 Task: Move the task Develop a content management system (CMS) for a website to the section To-Do in the project AgileBazaar and sort the tasks in the project by Assignee in Ascending order
Action: Mouse moved to (500, 244)
Screenshot: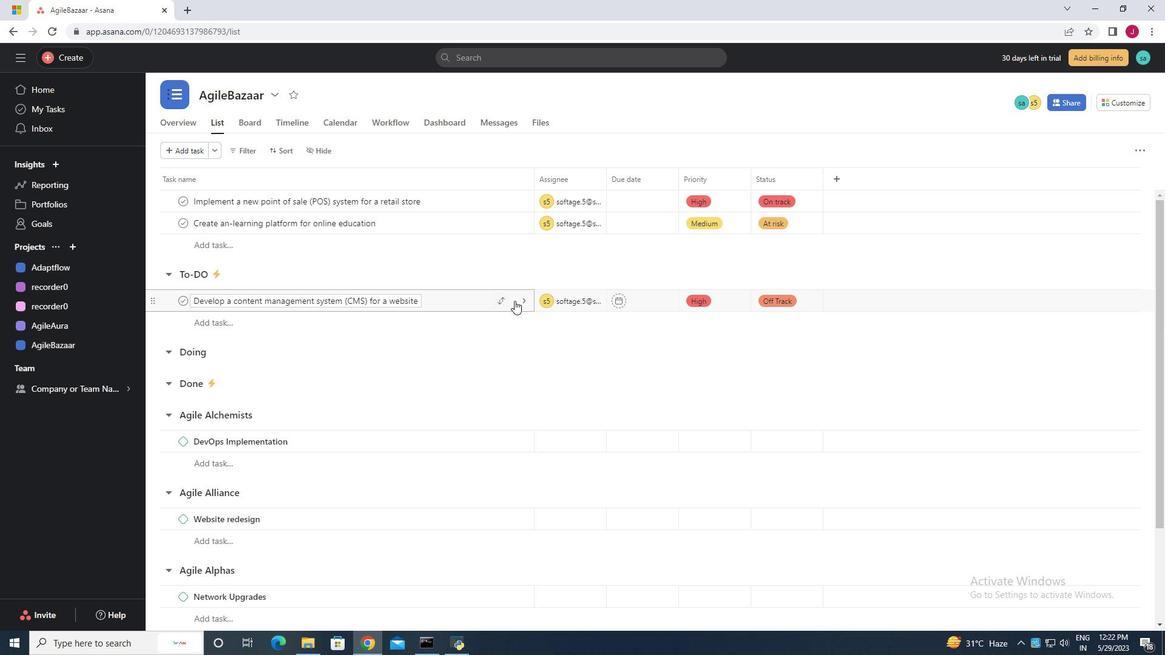 
Action: Mouse pressed left at (500, 244)
Screenshot: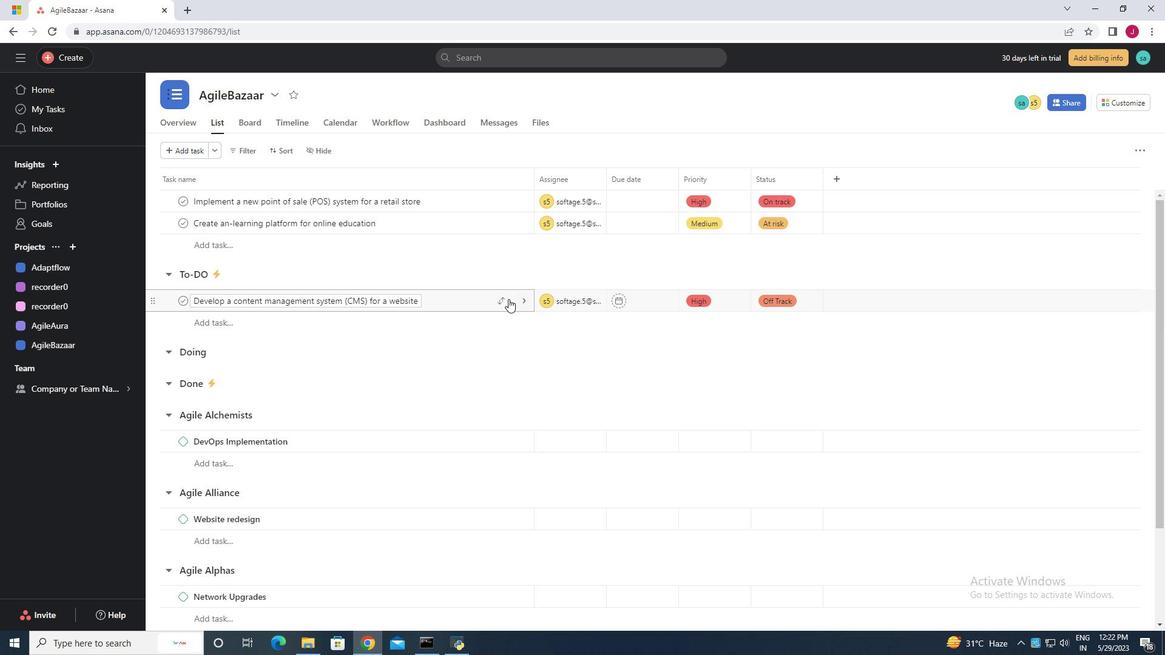 
Action: Mouse moved to (439, 309)
Screenshot: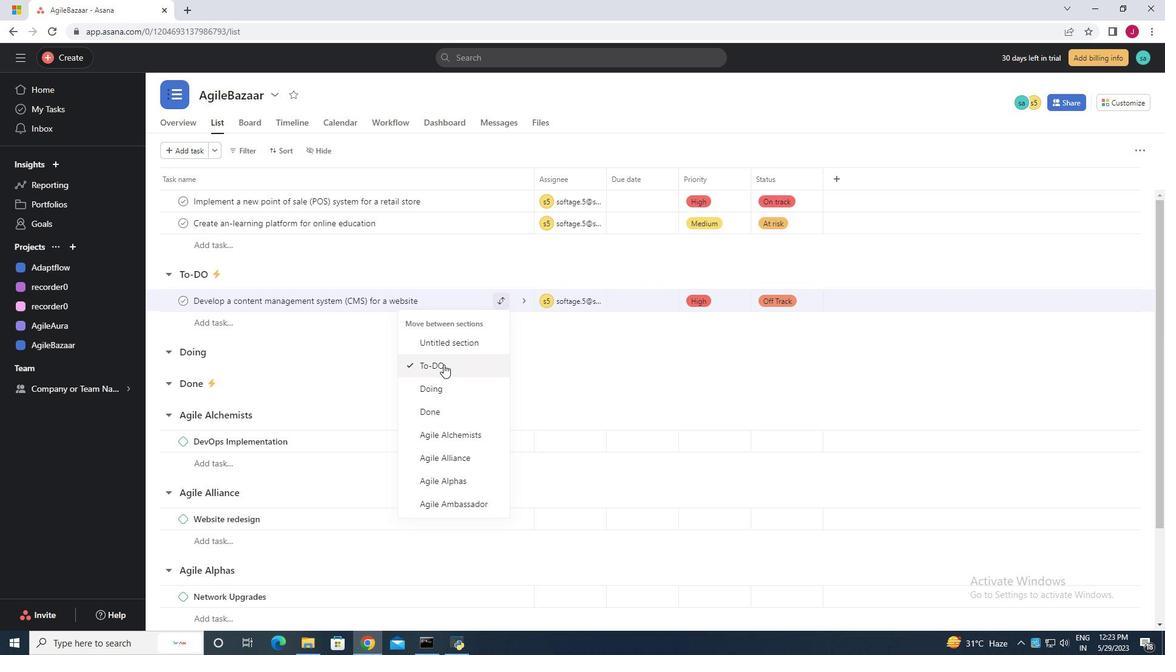 
Action: Mouse pressed left at (439, 309)
Screenshot: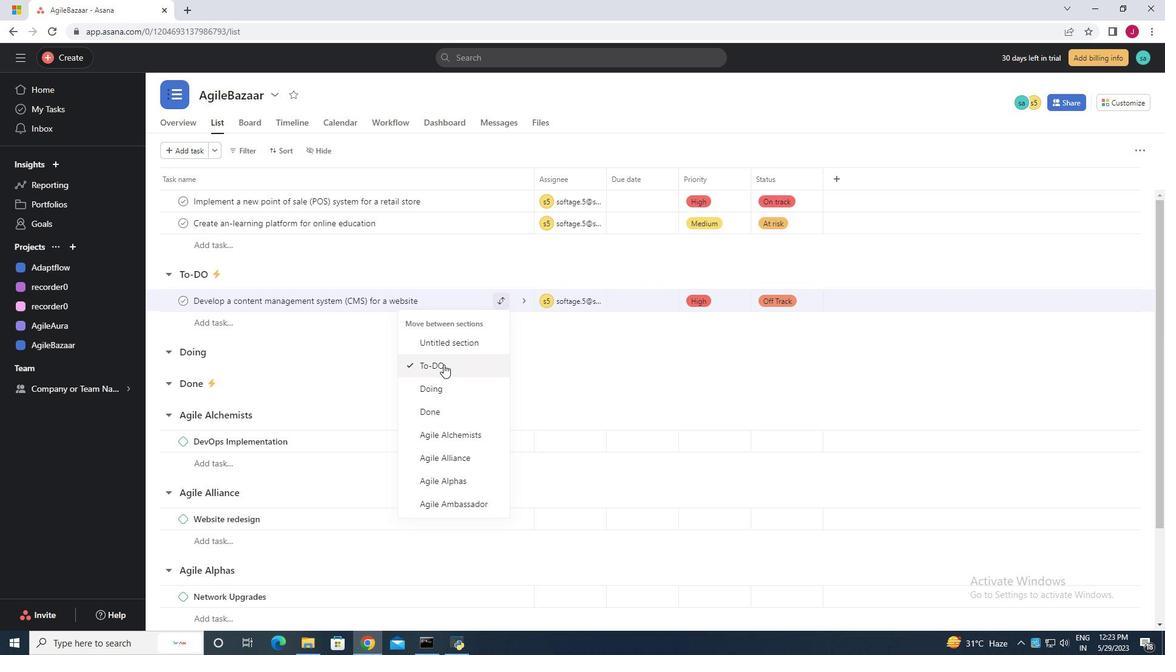 
Action: Mouse moved to (290, 148)
Screenshot: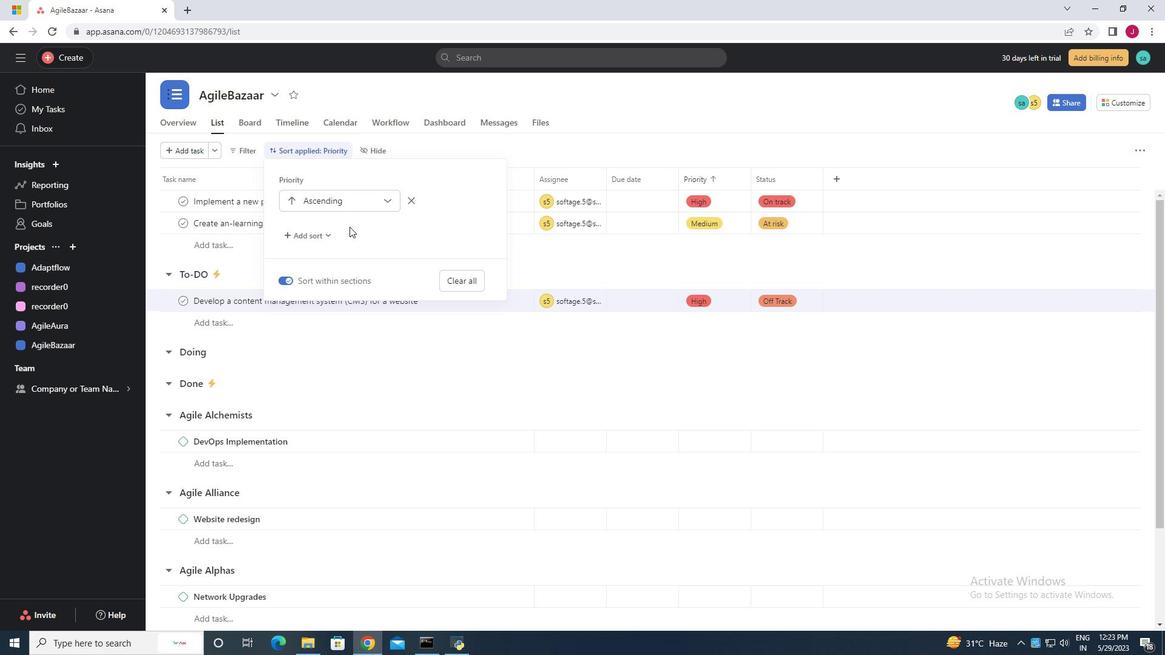 
Action: Mouse pressed left at (290, 148)
Screenshot: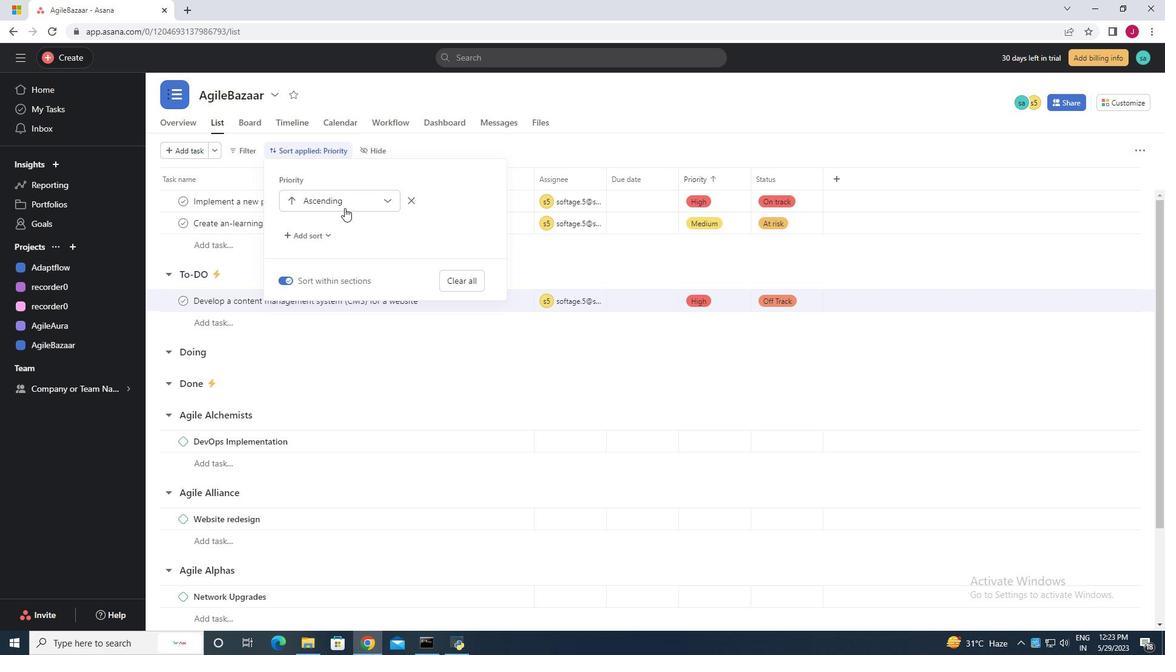 
Action: Mouse moved to (321, 178)
Screenshot: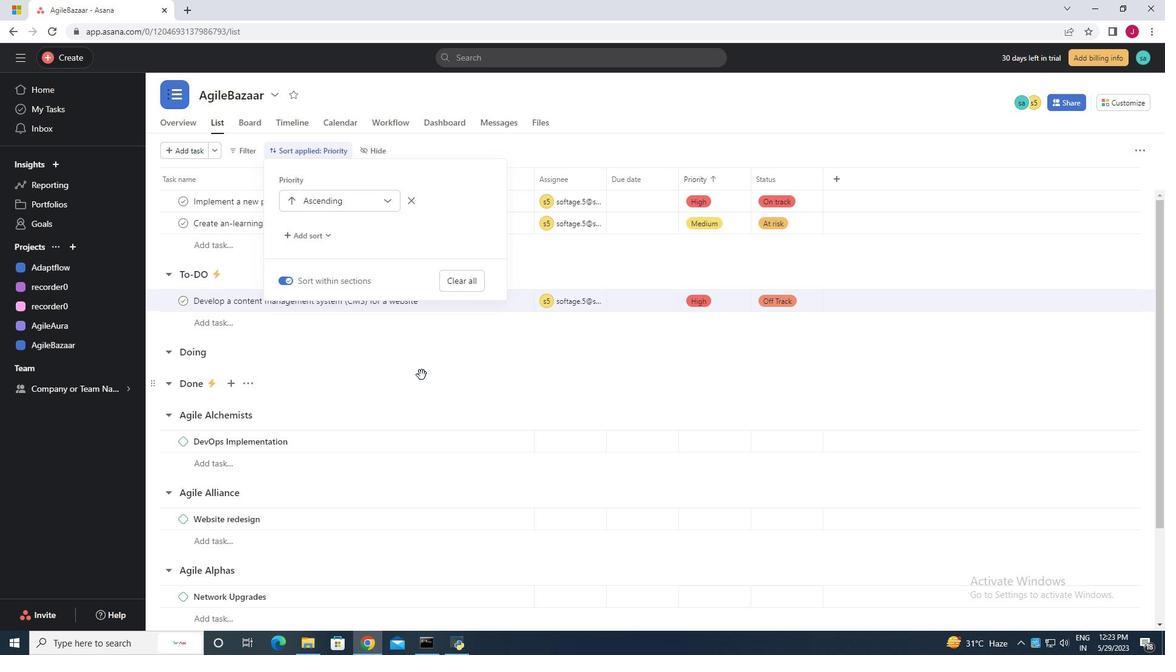 
Action: Mouse pressed left at (321, 178)
Screenshot: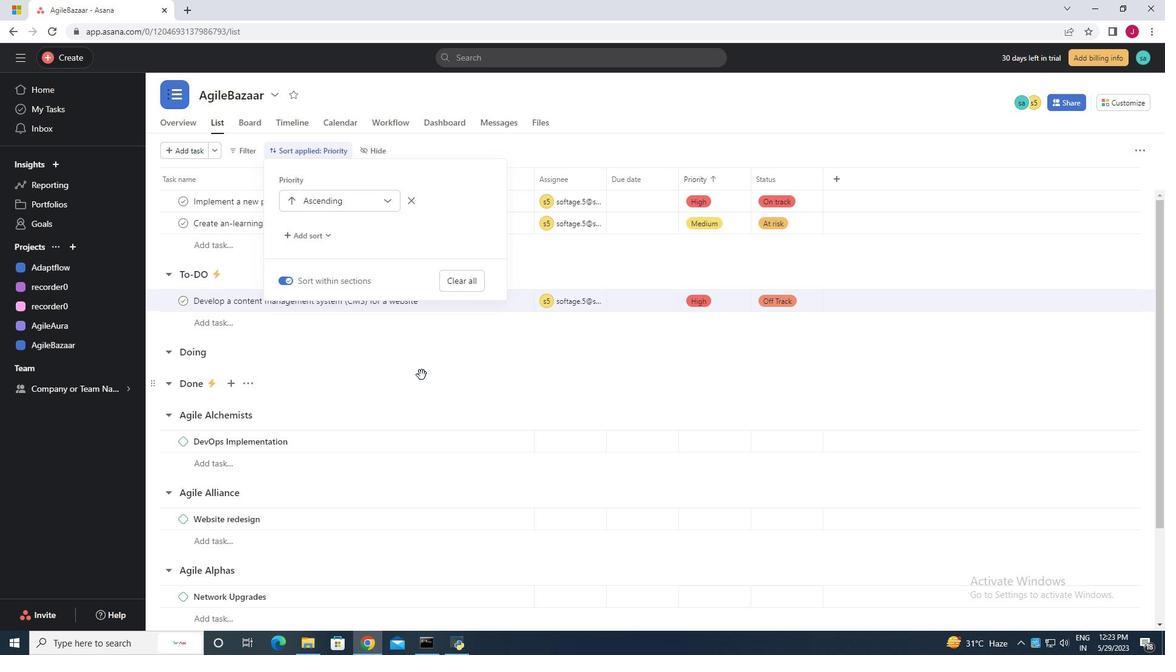 
Action: Mouse pressed left at (321, 178)
Screenshot: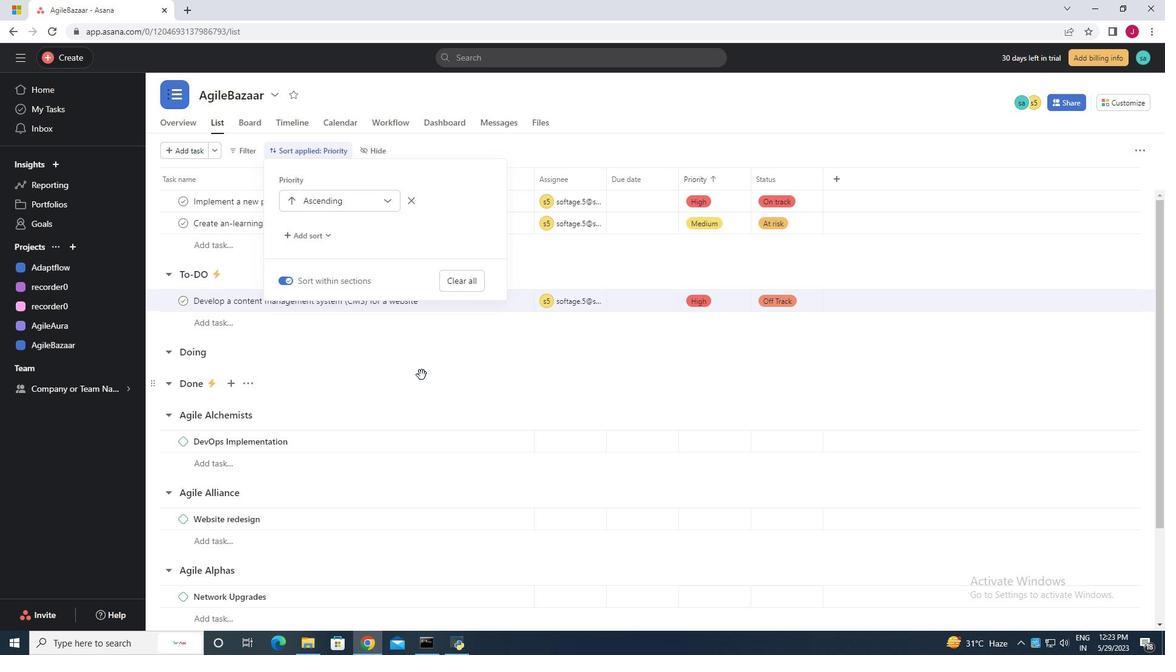 
Action: Mouse moved to (322, 290)
Screenshot: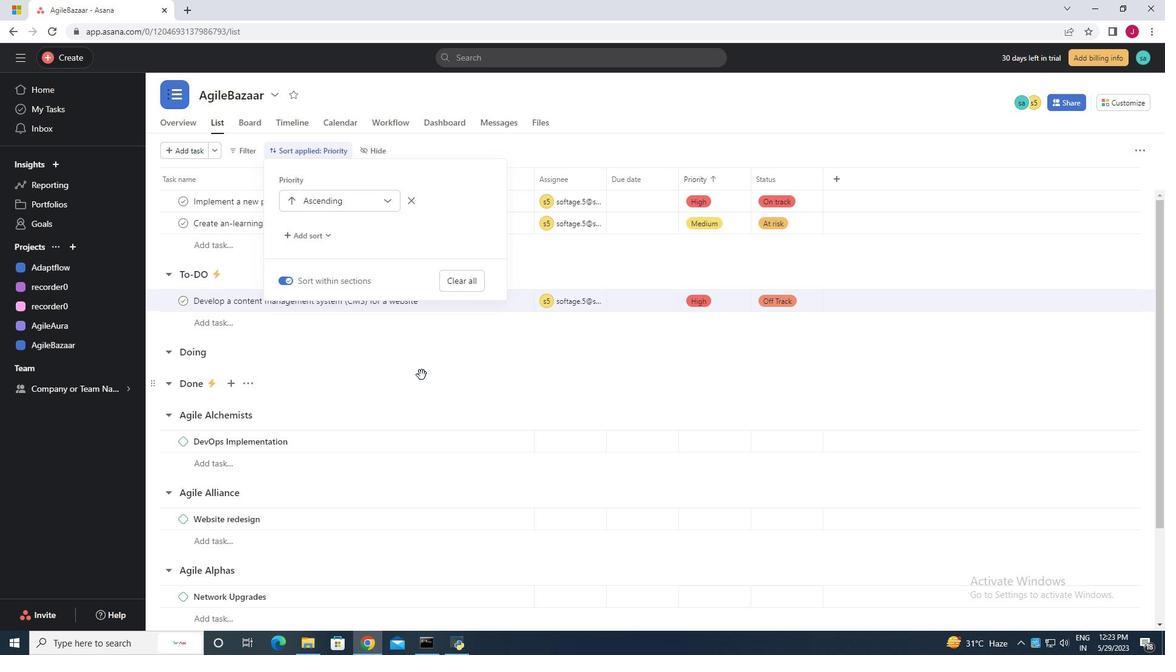 
Action: Mouse scrolled (322, 291) with delta (0, 0)
Screenshot: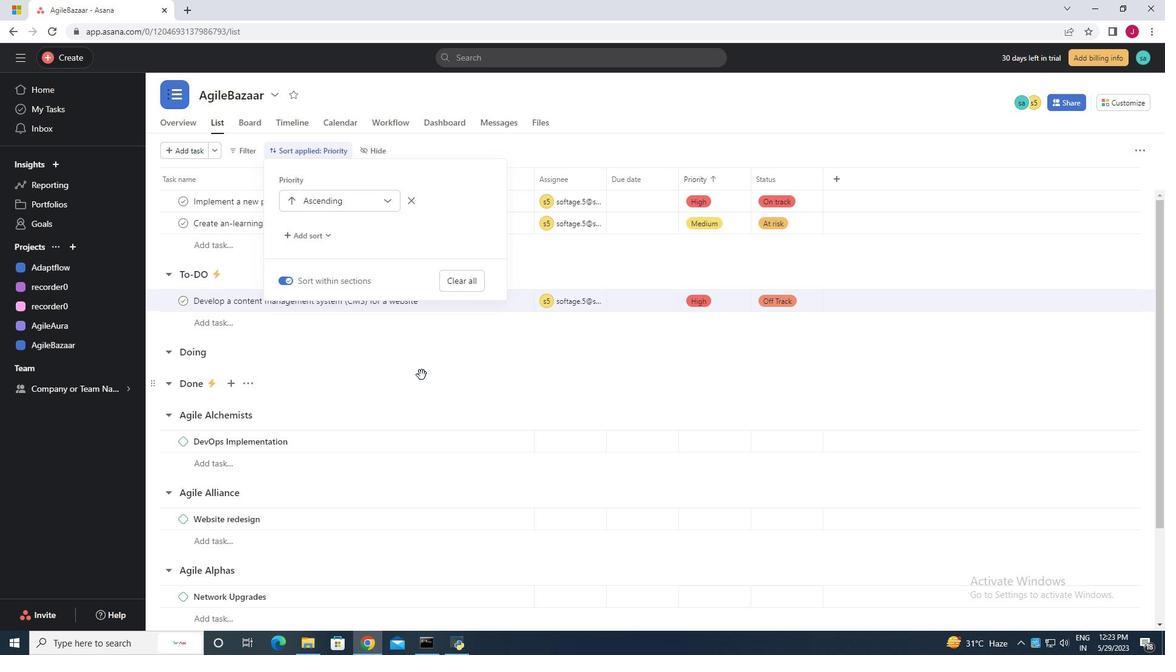 
Action: Mouse scrolled (322, 291) with delta (0, 0)
Screenshot: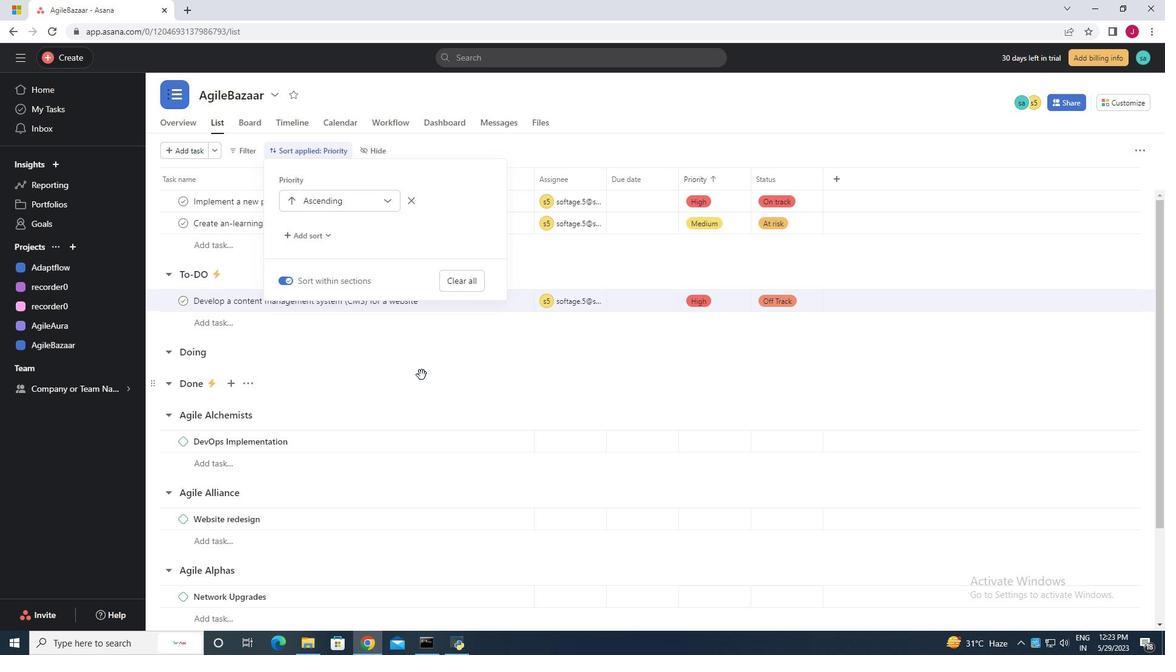 
Action: Mouse scrolled (322, 291) with delta (0, 0)
Screenshot: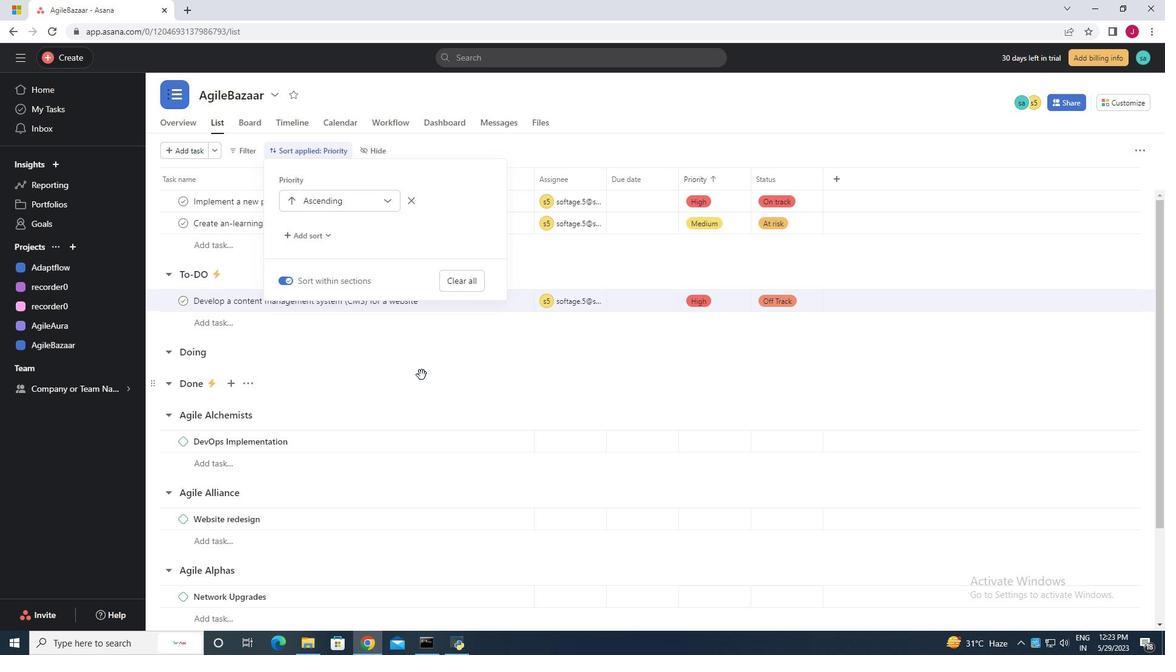 
Action: Mouse moved to (314, 332)
Screenshot: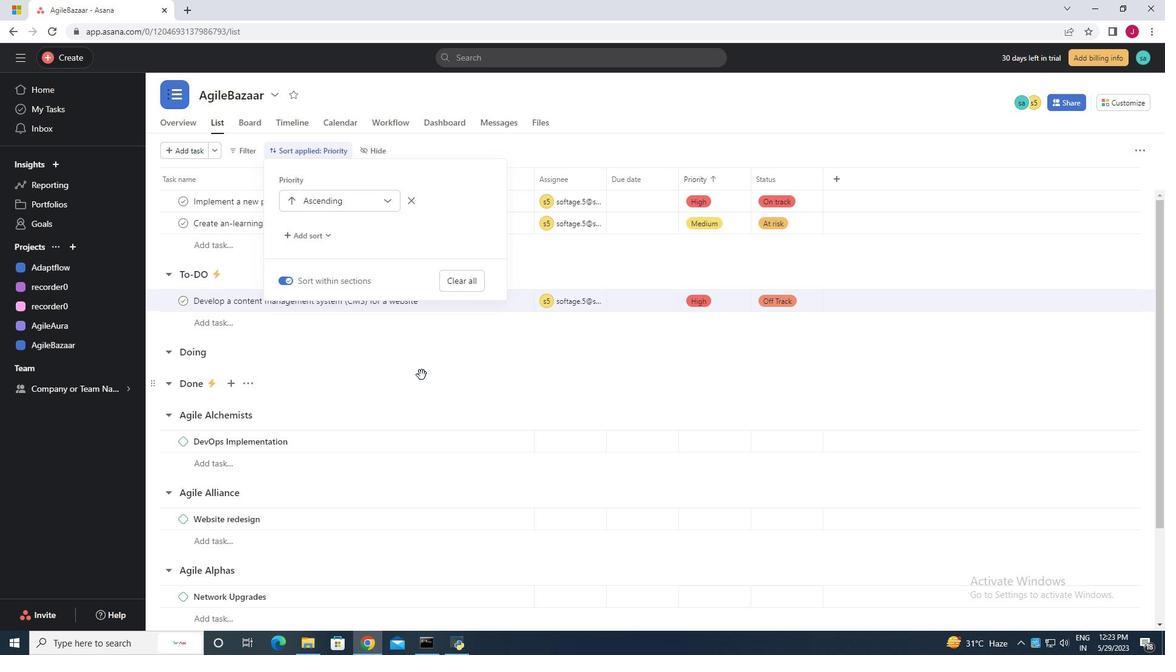 
Action: Mouse scrolled (314, 331) with delta (0, 0)
Screenshot: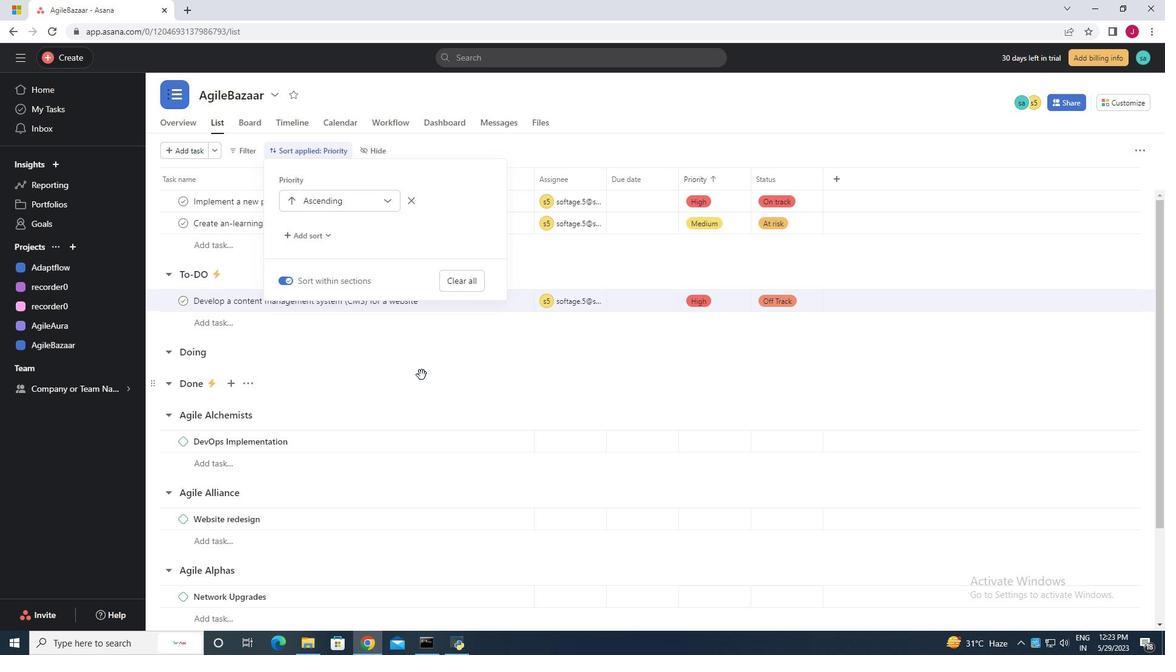 
Action: Mouse scrolled (314, 331) with delta (0, 0)
Screenshot: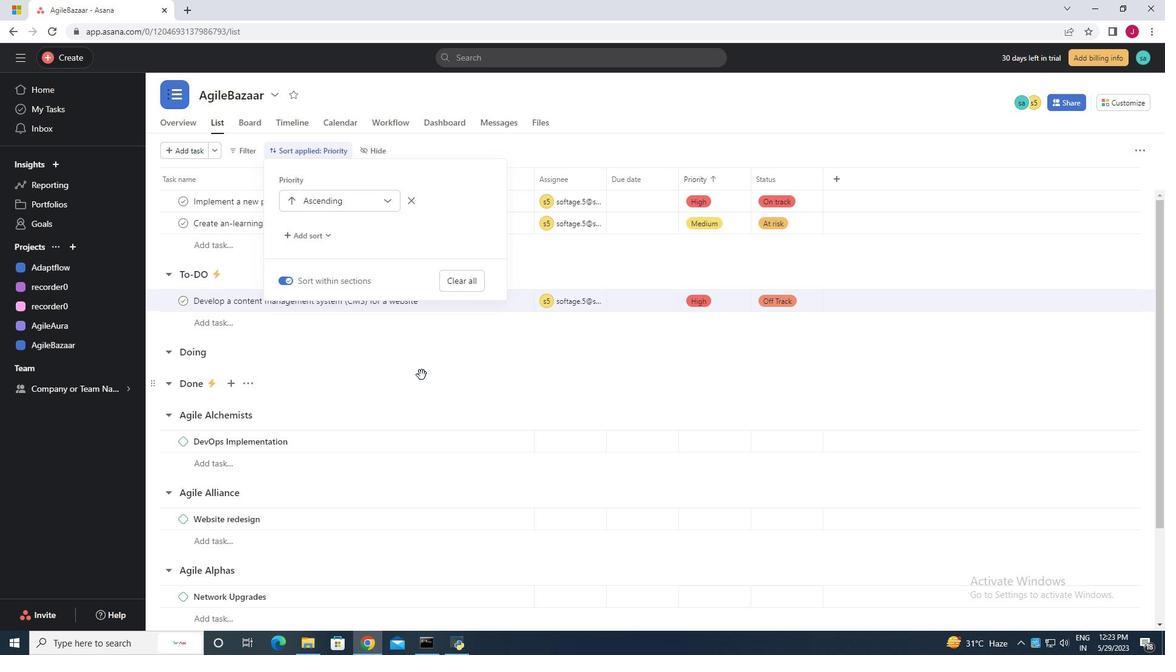 
Action: Mouse scrolled (314, 331) with delta (0, 0)
Screenshot: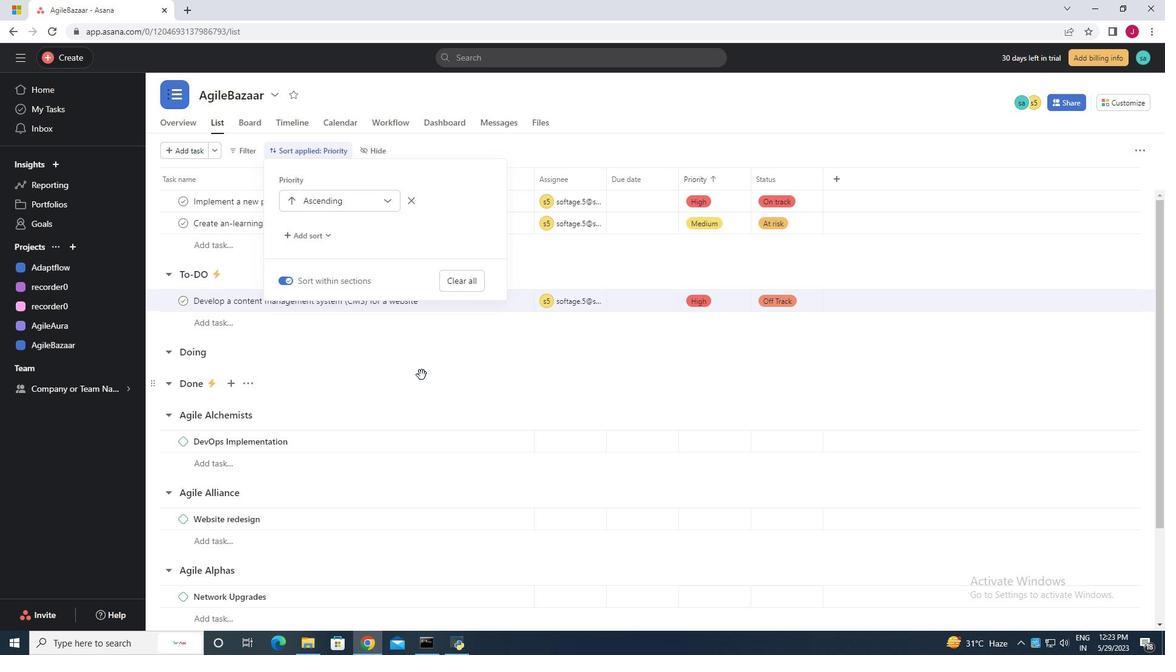 
Action: Mouse scrolled (314, 331) with delta (0, 0)
Screenshot: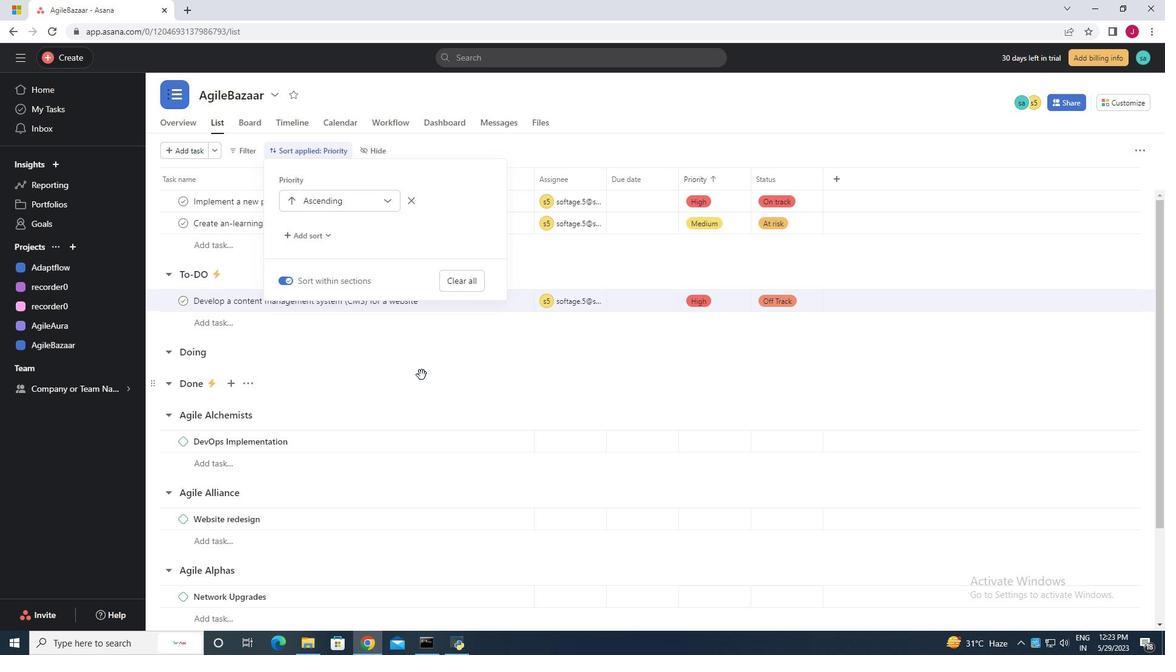 
Action: Mouse moved to (315, 332)
Screenshot: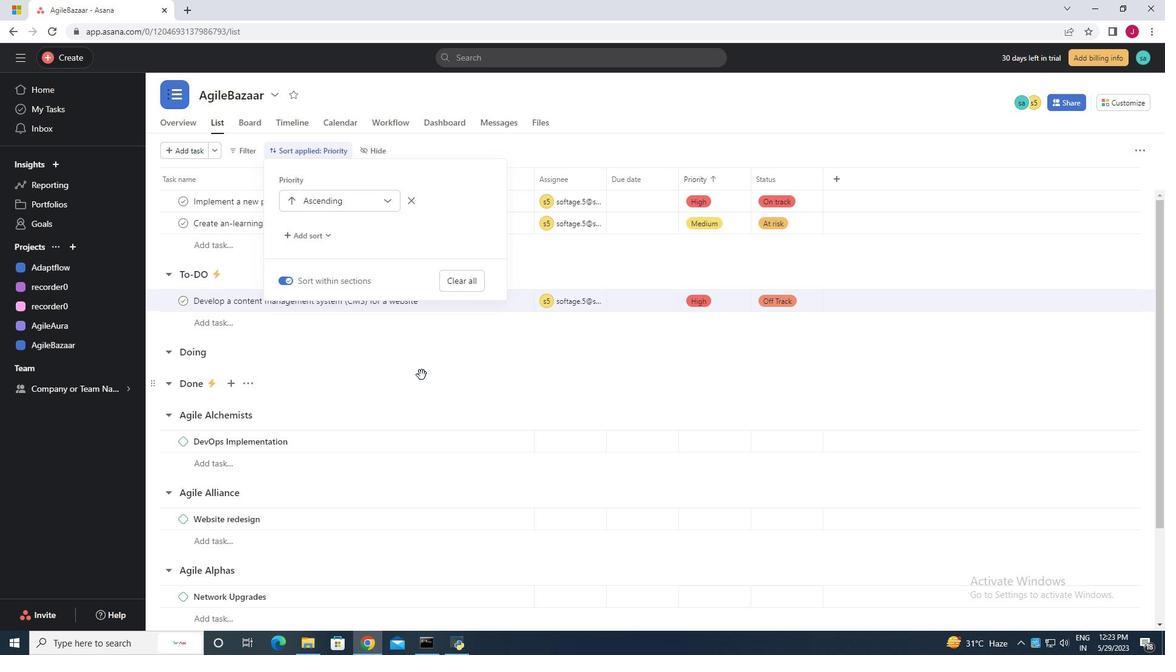
Action: Mouse scrolled (315, 332) with delta (0, 0)
Screenshot: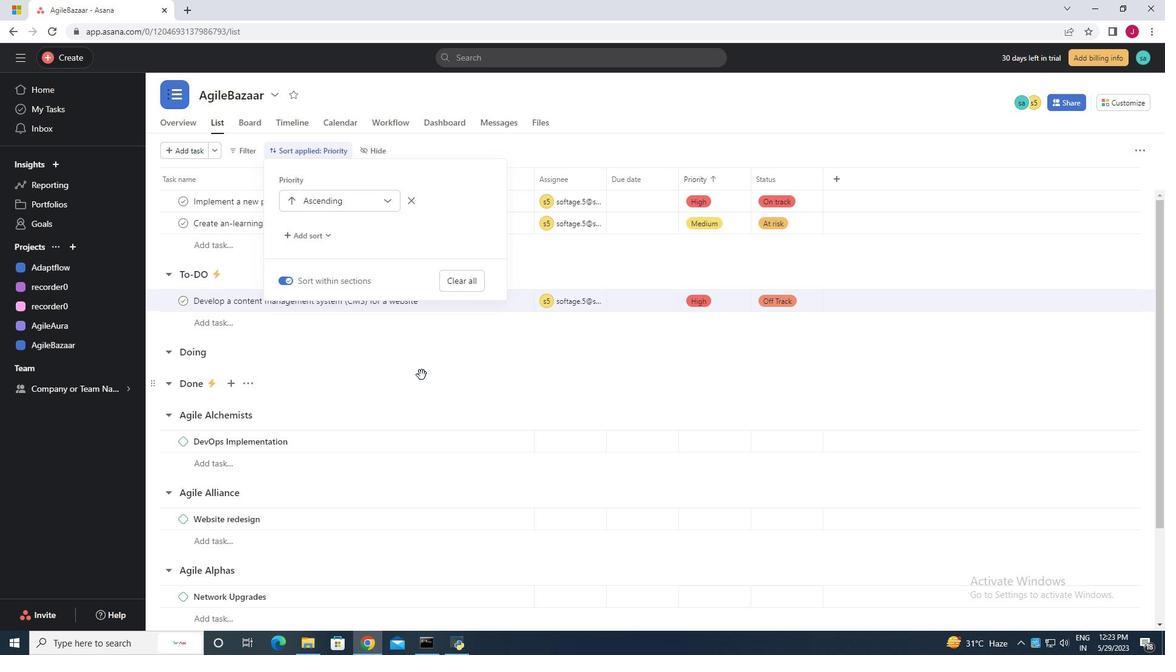 
Action: Mouse moved to (315, 332)
Screenshot: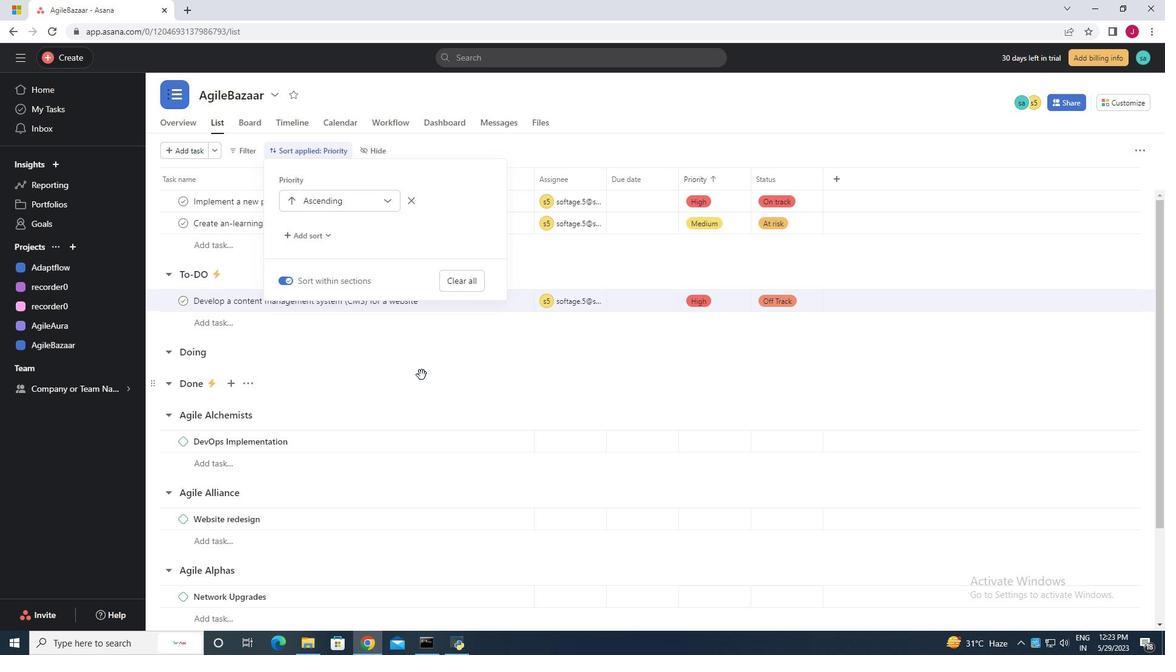 
Action: Mouse scrolled (315, 332) with delta (0, 0)
Screenshot: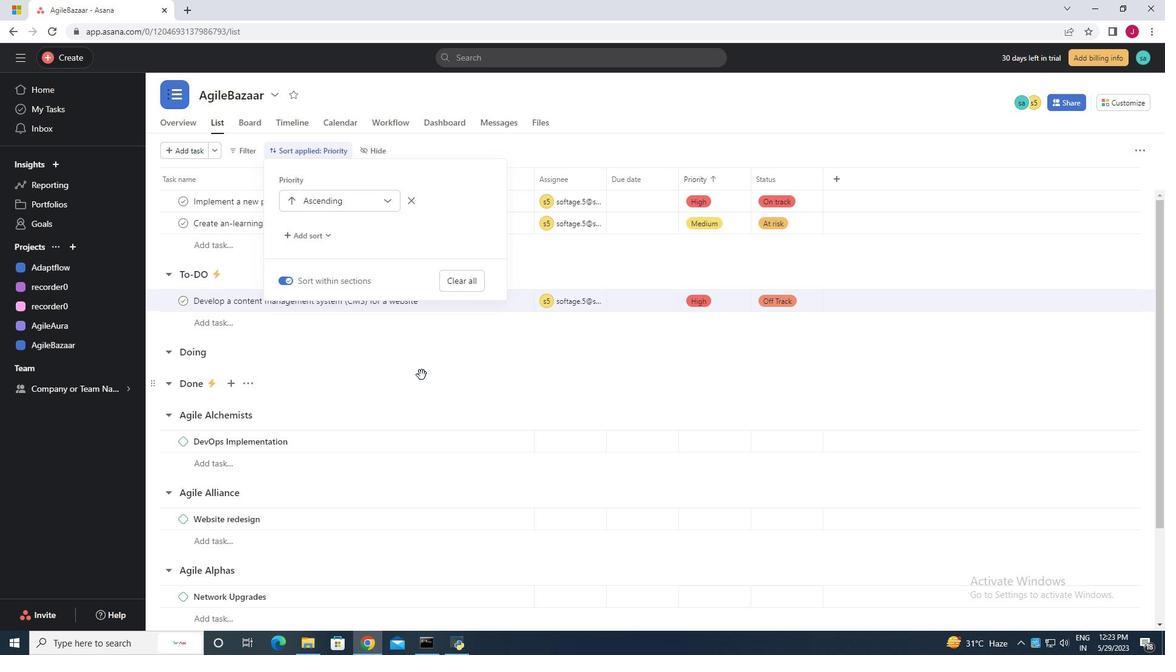 
Action: Mouse scrolled (315, 332) with delta (0, 0)
Screenshot: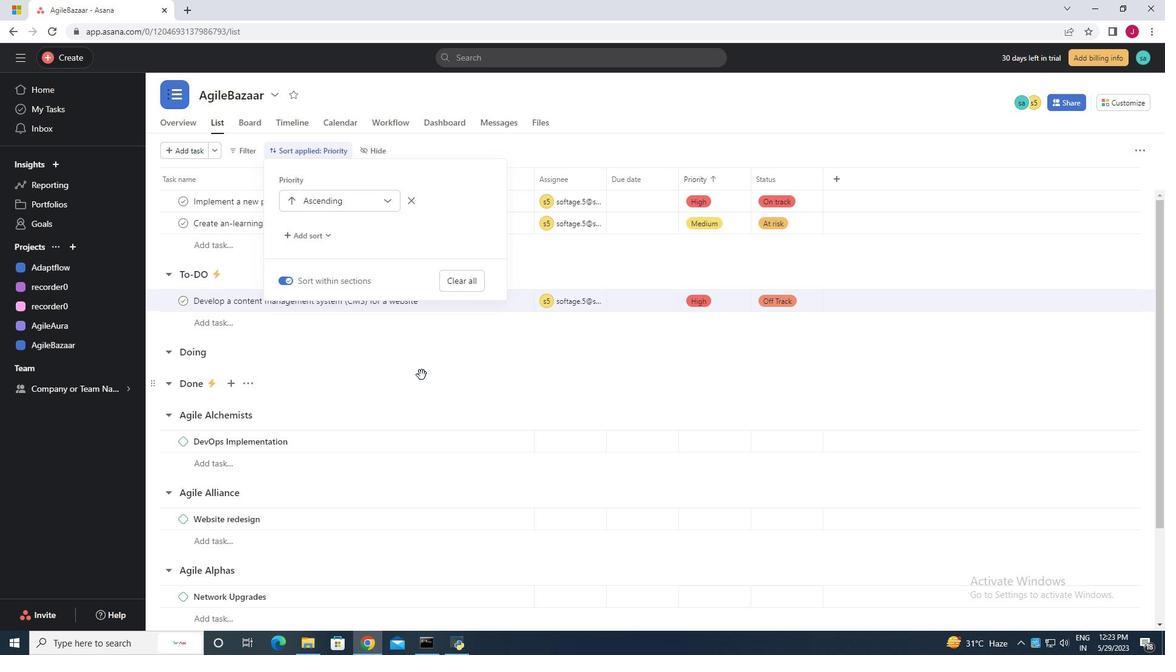 
Action: Mouse scrolled (315, 332) with delta (0, 0)
Screenshot: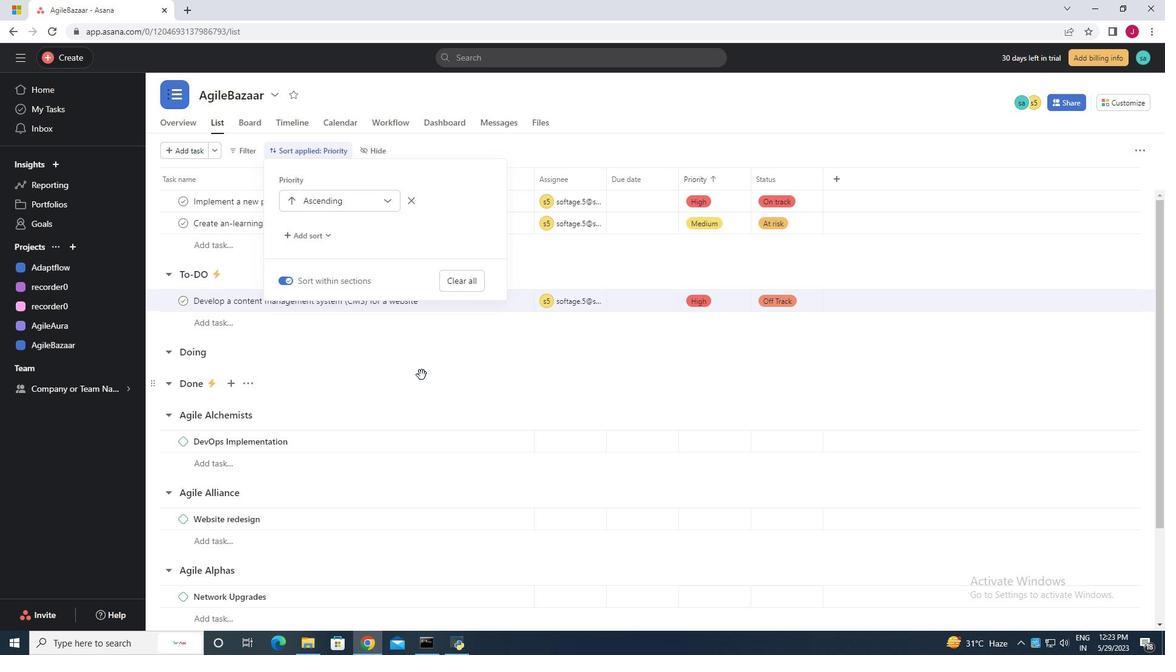 
Action: Mouse moved to (307, 380)
Screenshot: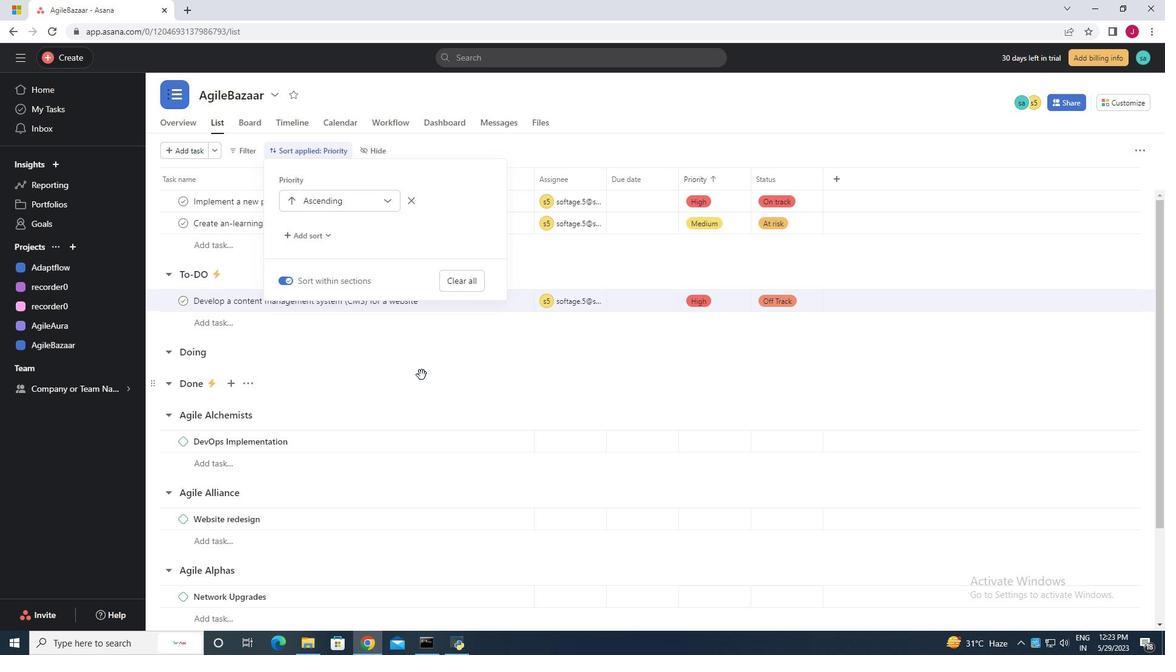 
Action: Mouse scrolled (307, 381) with delta (0, 0)
Screenshot: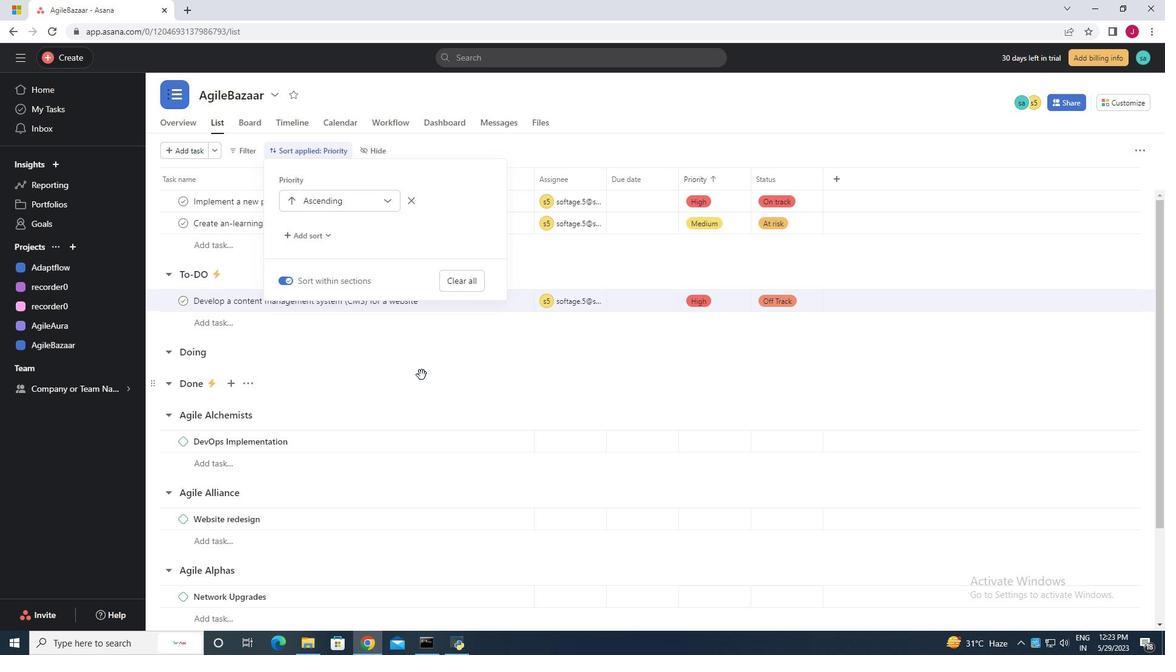 
Action: Mouse moved to (307, 380)
Screenshot: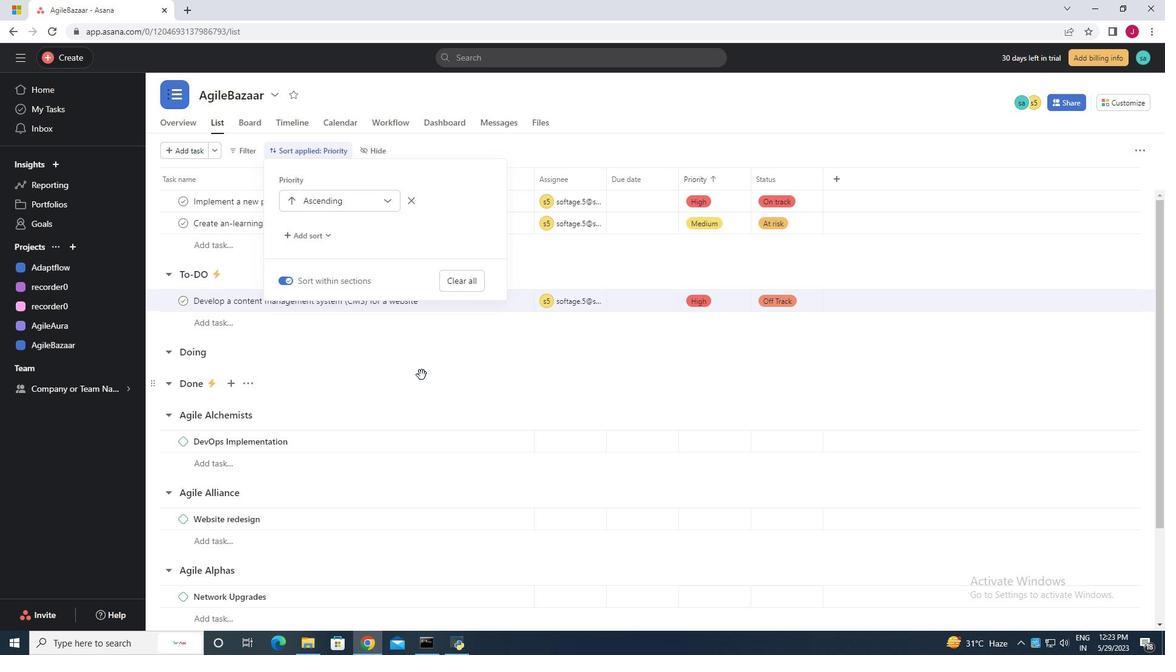 
Action: Mouse scrolled (307, 381) with delta (0, 0)
Screenshot: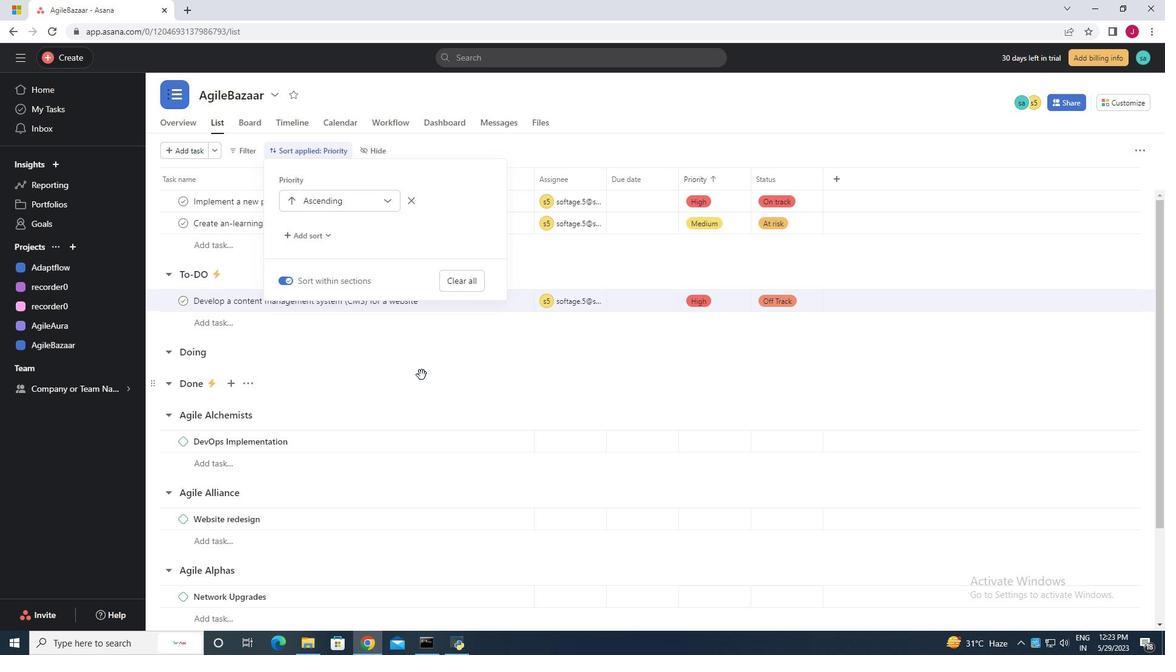 
Action: Mouse moved to (306, 380)
Screenshot: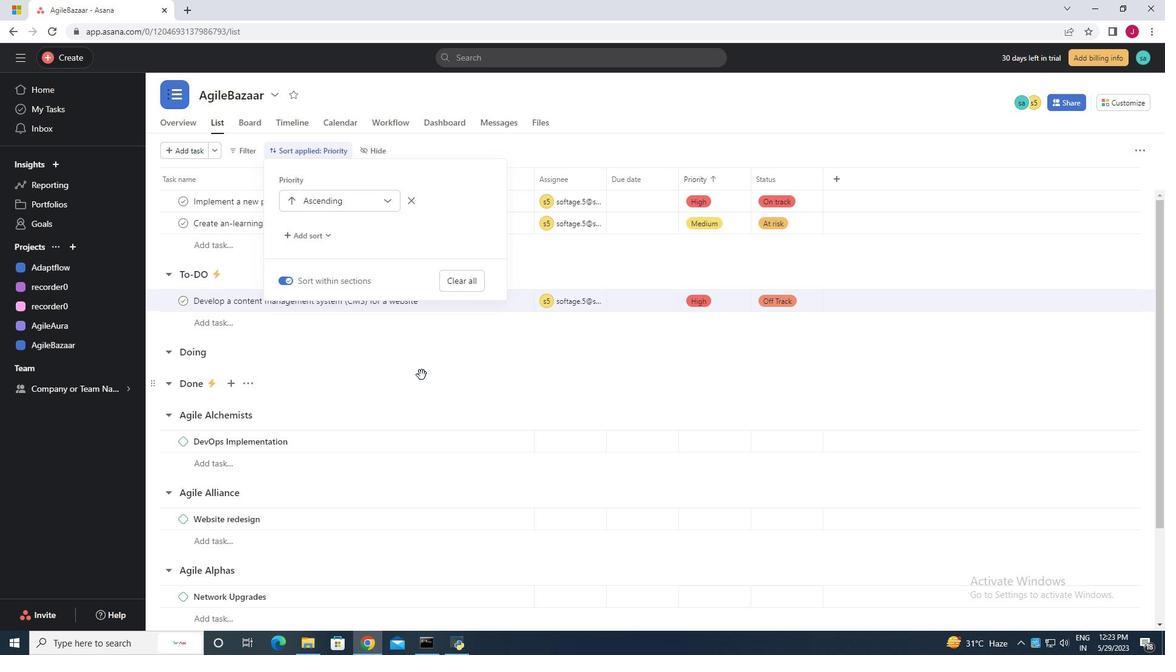 
Action: Mouse scrolled (306, 381) with delta (0, 0)
Screenshot: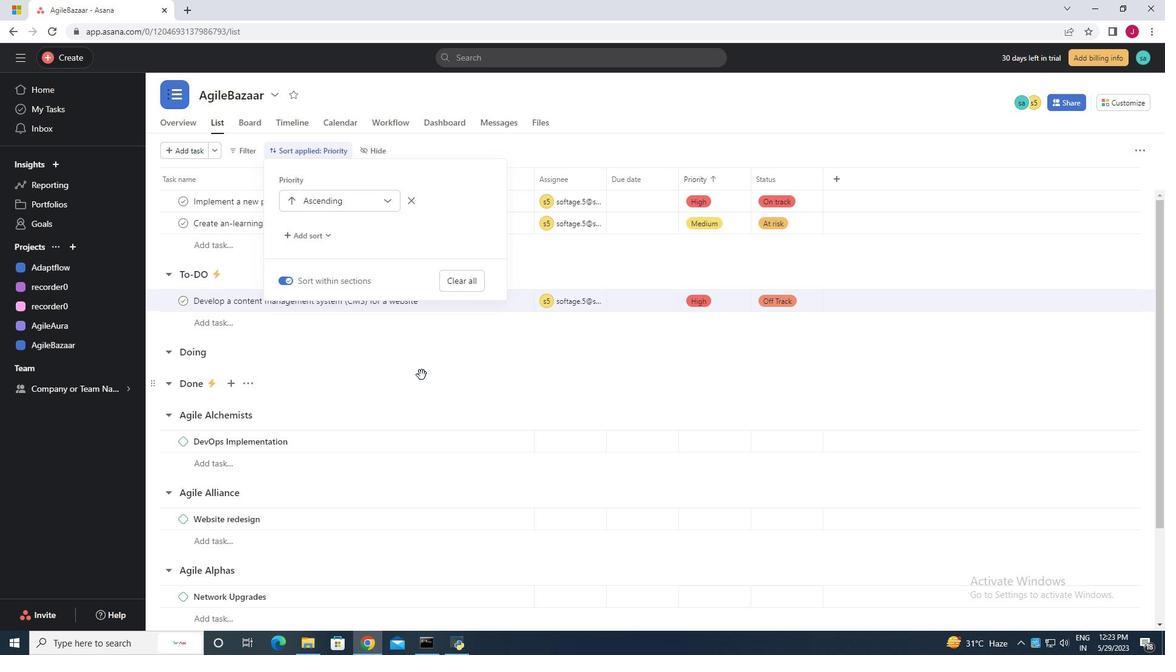 
Action: Mouse moved to (305, 379)
Screenshot: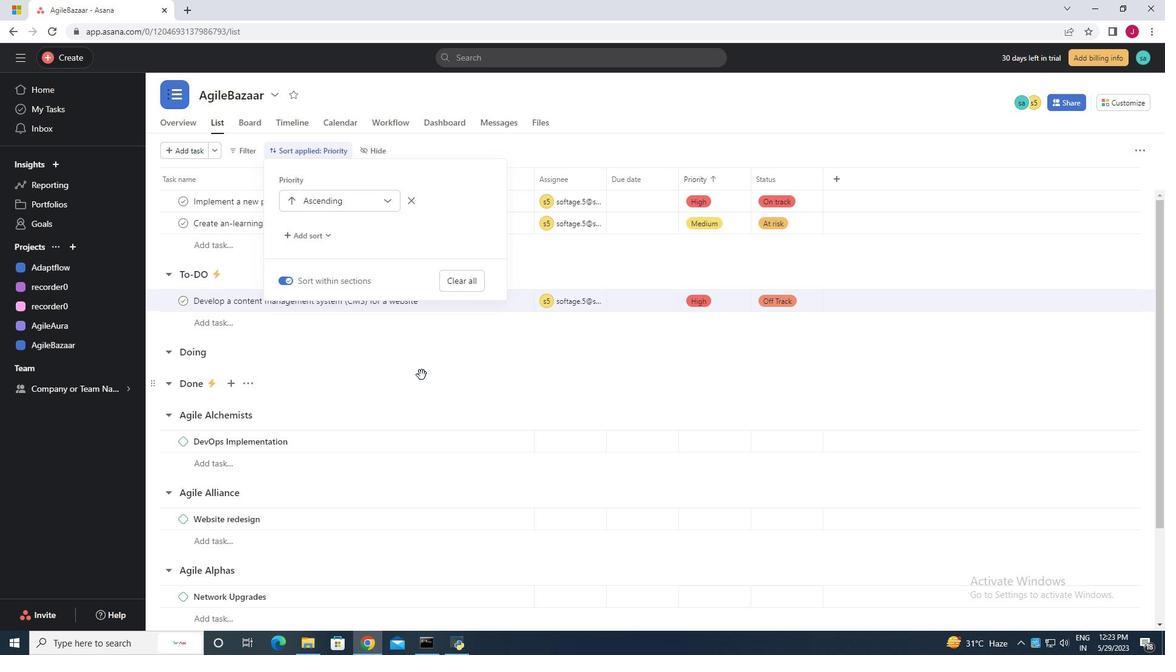 
Action: Mouse scrolled (306, 379) with delta (0, 0)
Screenshot: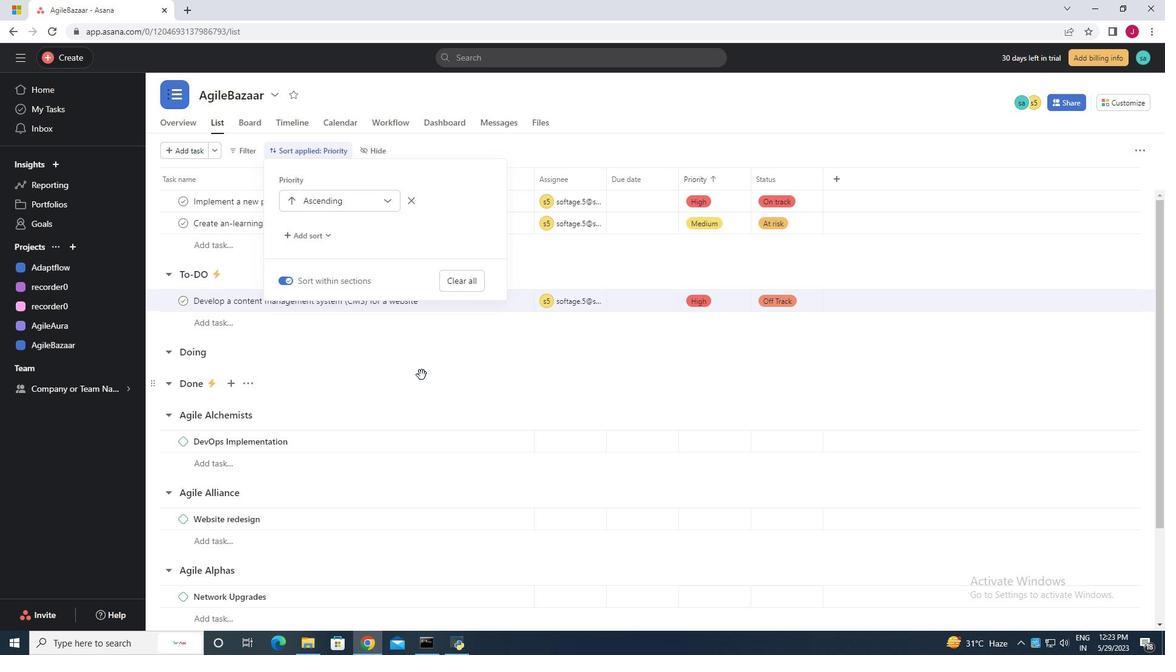 
Action: Mouse moved to (333, 243)
Screenshot: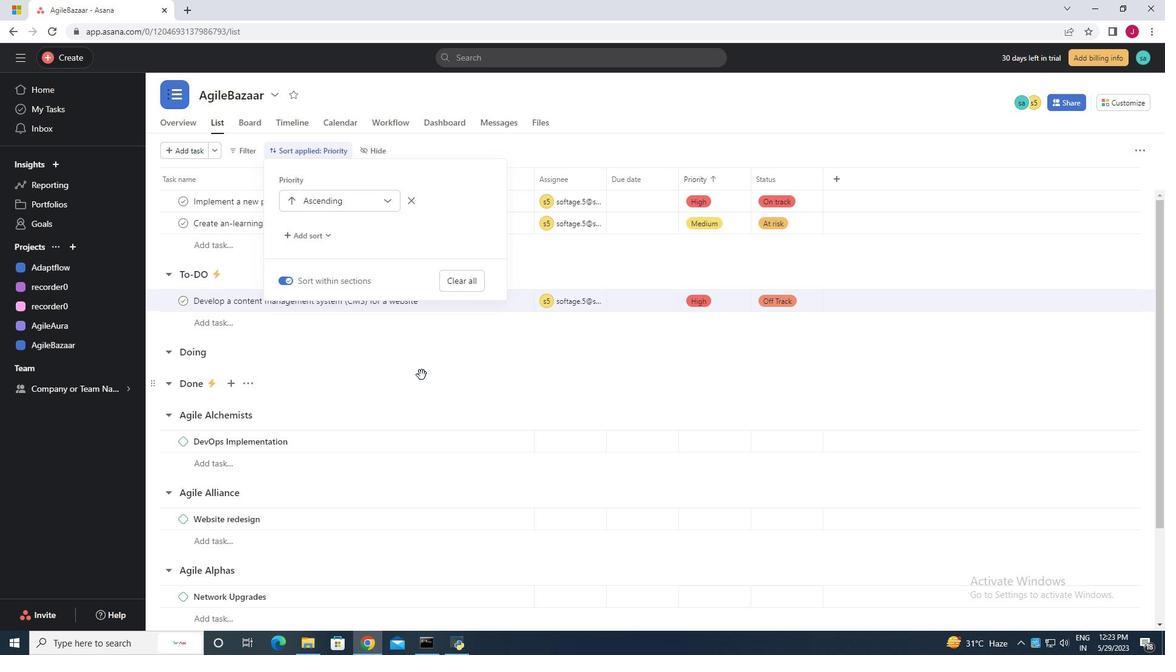 
Action: Mouse scrolled (333, 244) with delta (0, 0)
Screenshot: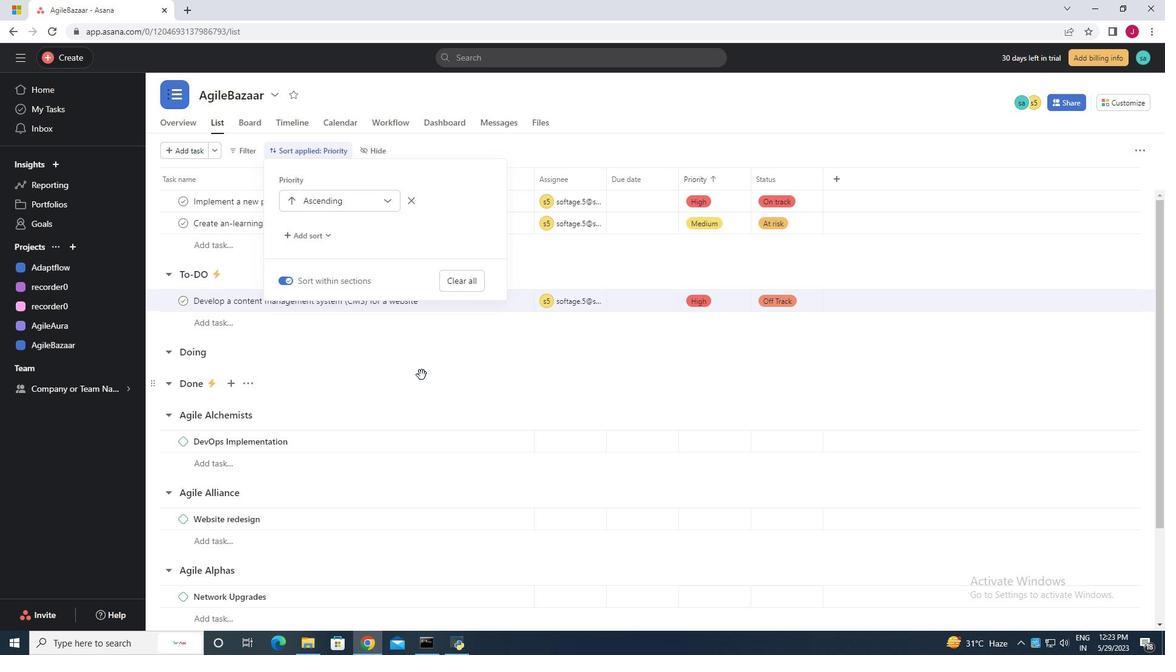 
Action: Mouse moved to (328, 233)
Screenshot: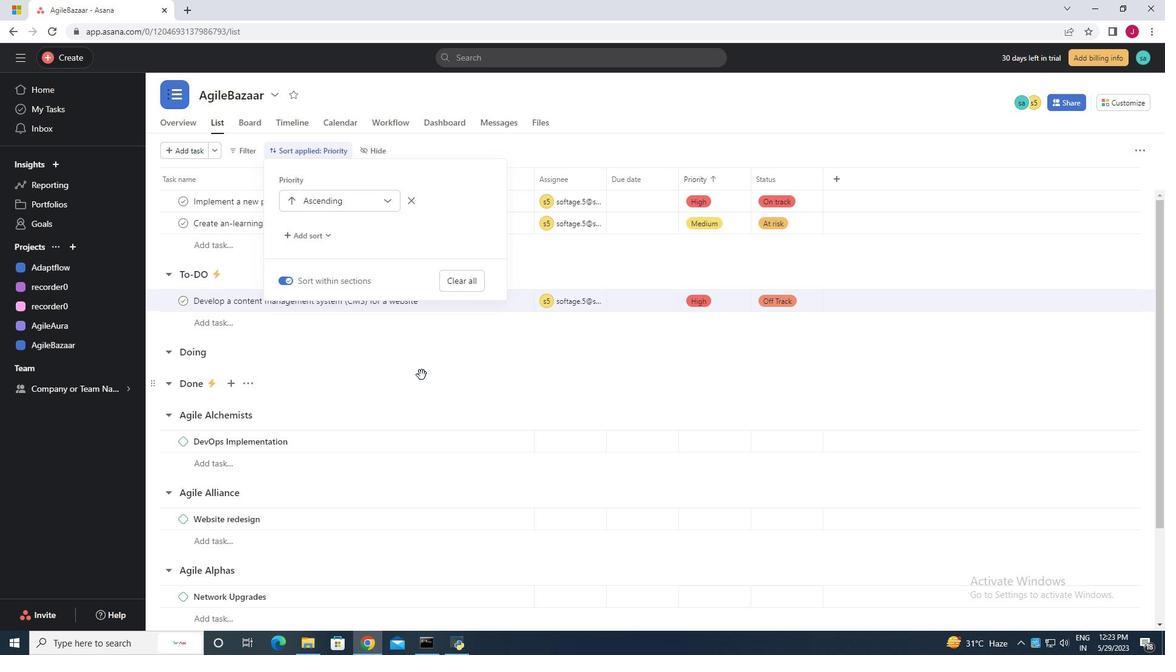 
Action: Mouse scrolled (328, 233) with delta (0, 0)
Screenshot: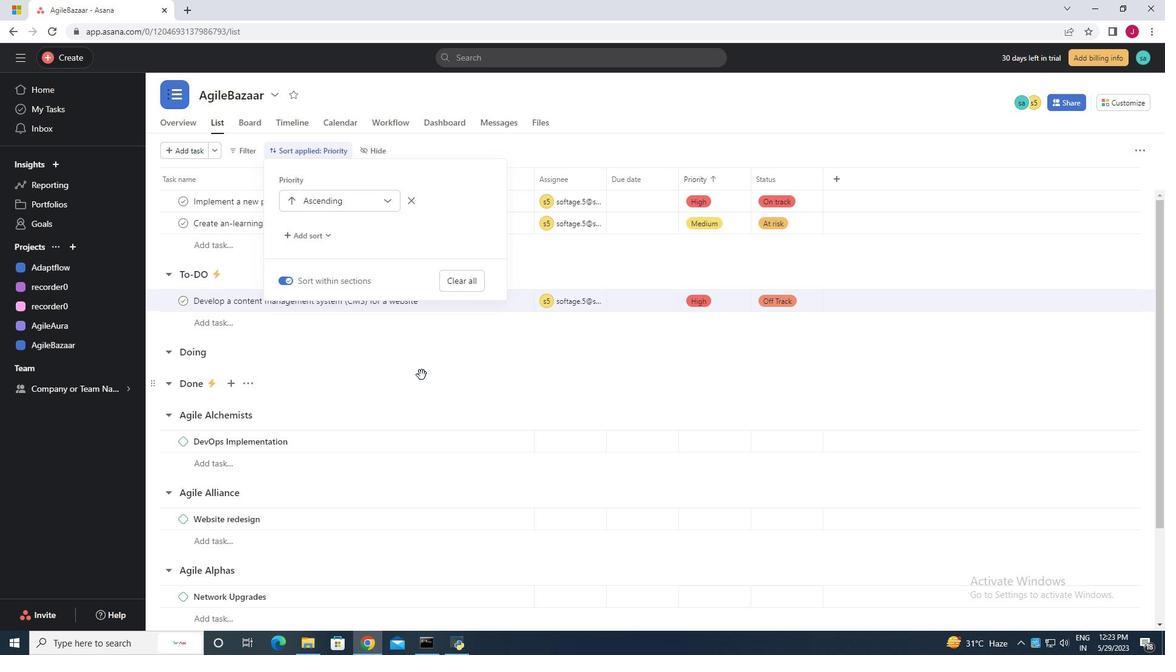 
Action: Mouse moved to (331, 179)
Screenshot: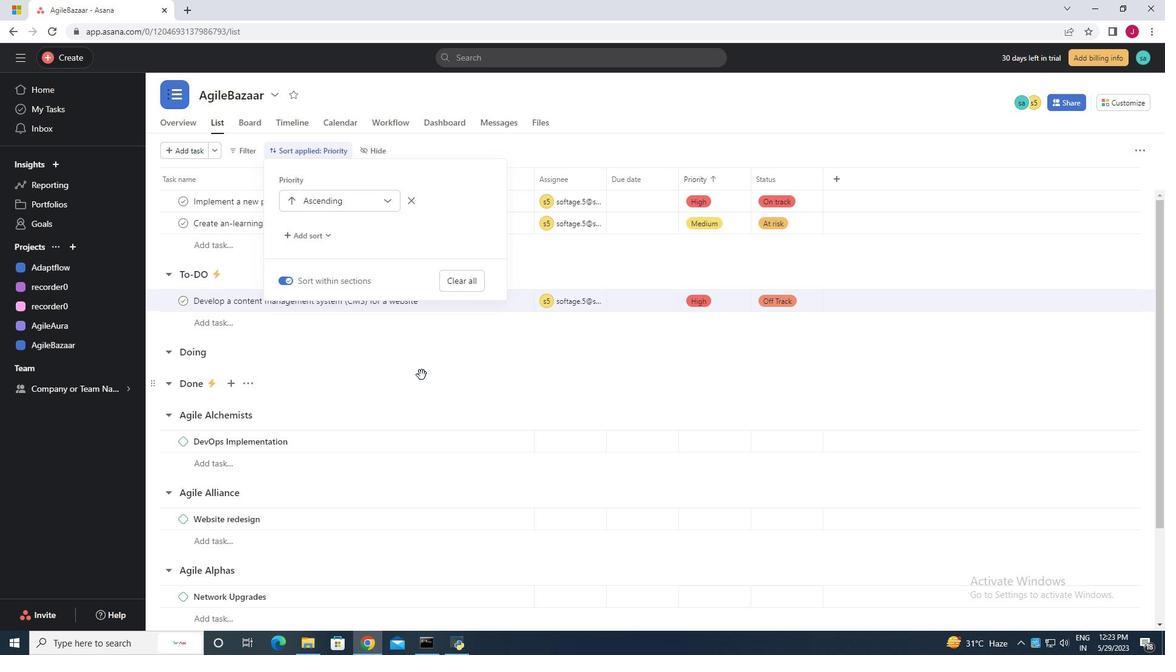 
Action: Mouse pressed left at (331, 179)
Screenshot: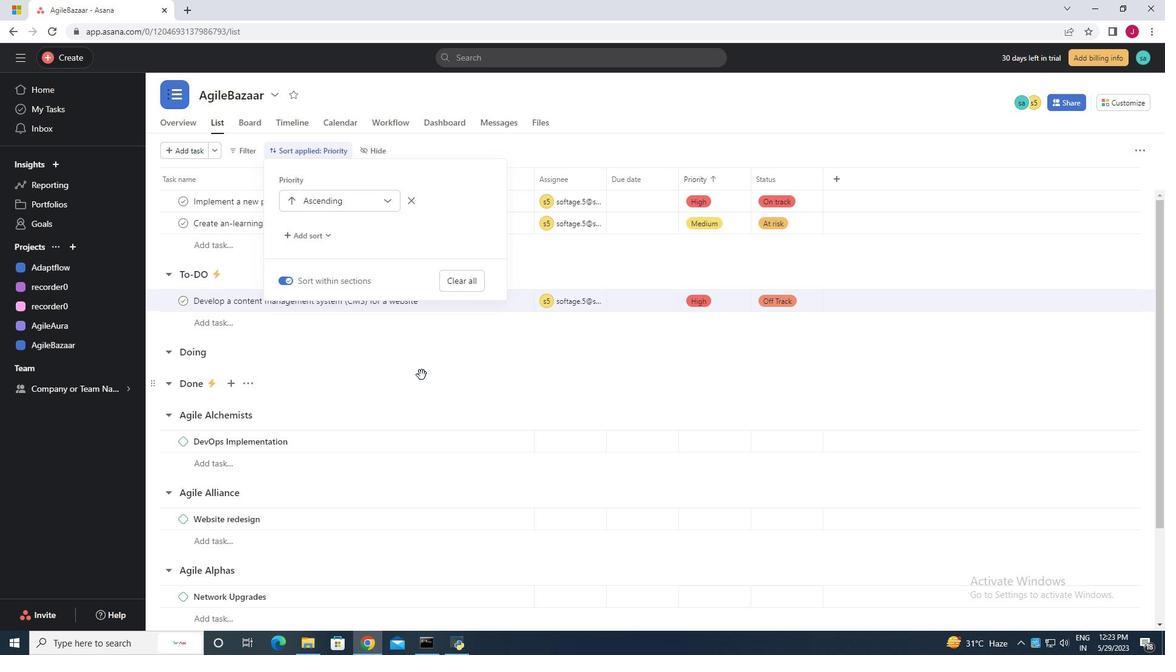 
Action: Mouse moved to (332, 179)
Screenshot: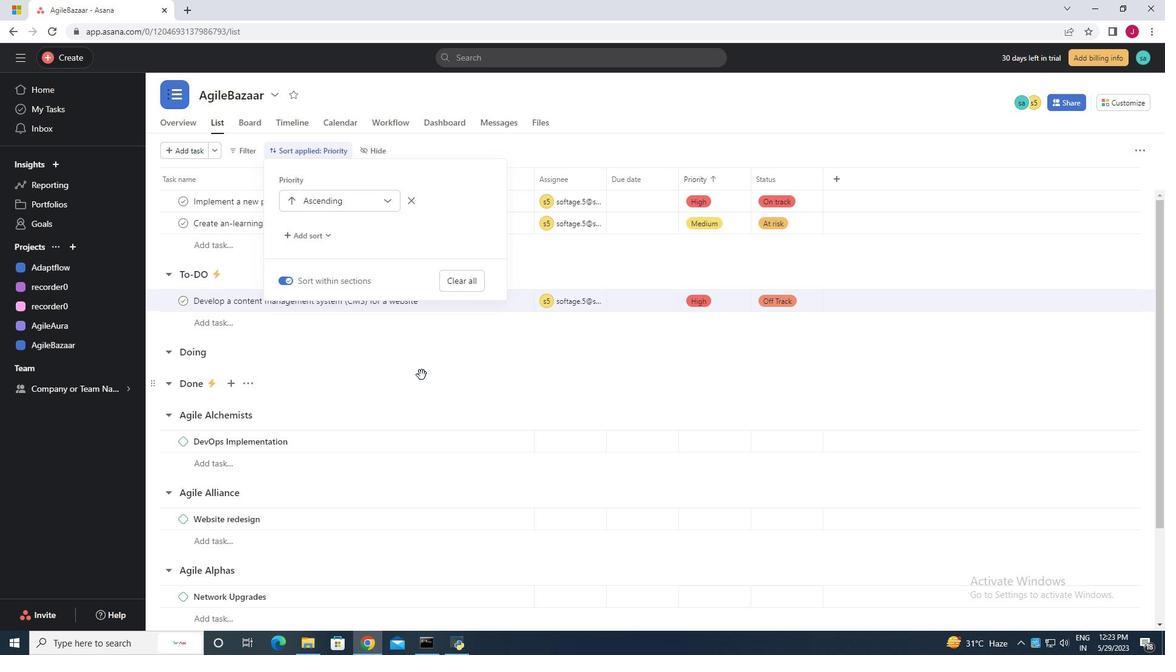 
Action: Mouse pressed left at (332, 179)
Screenshot: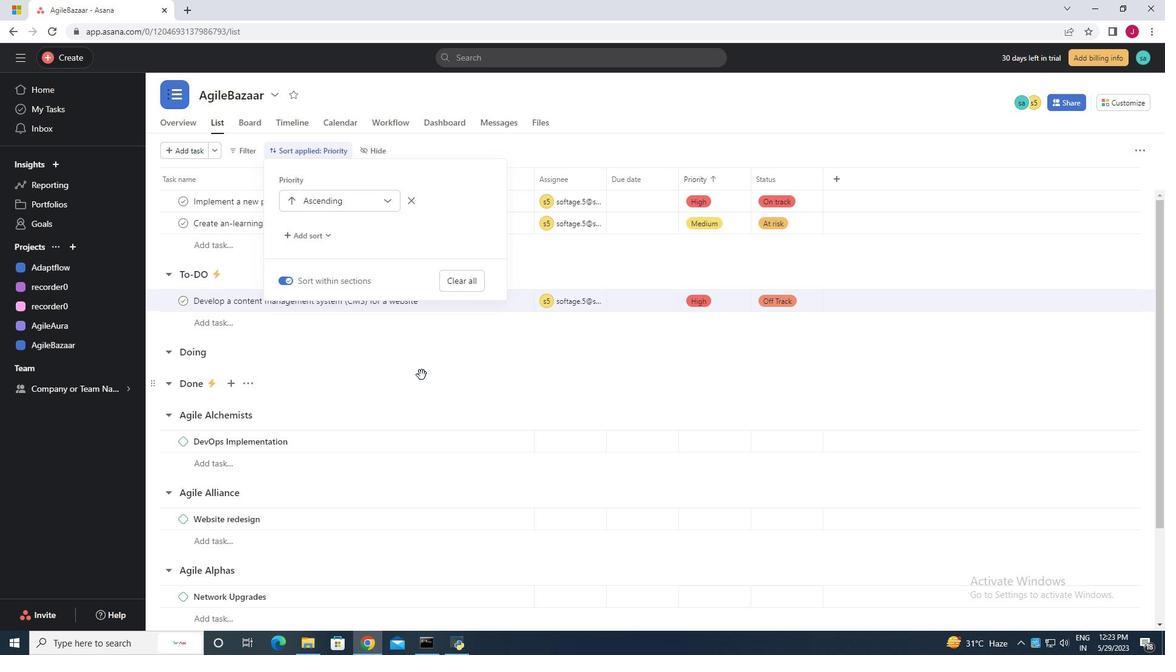 
Action: Mouse moved to (342, 289)
Screenshot: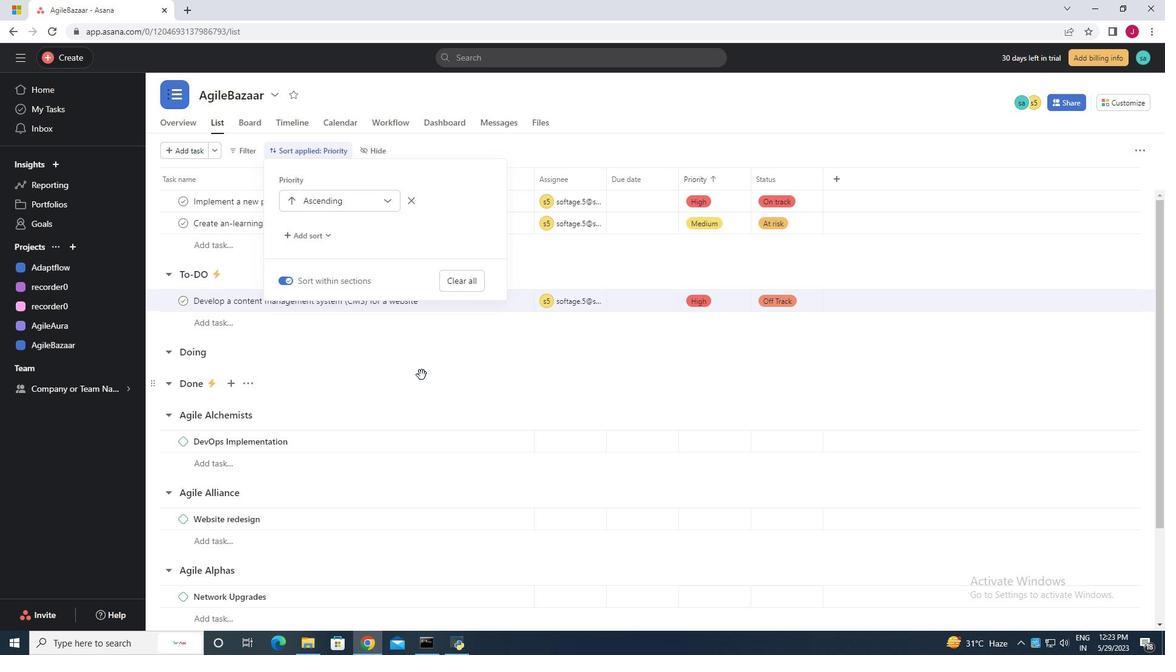 
Action: Mouse scrolled (342, 288) with delta (0, 0)
Screenshot: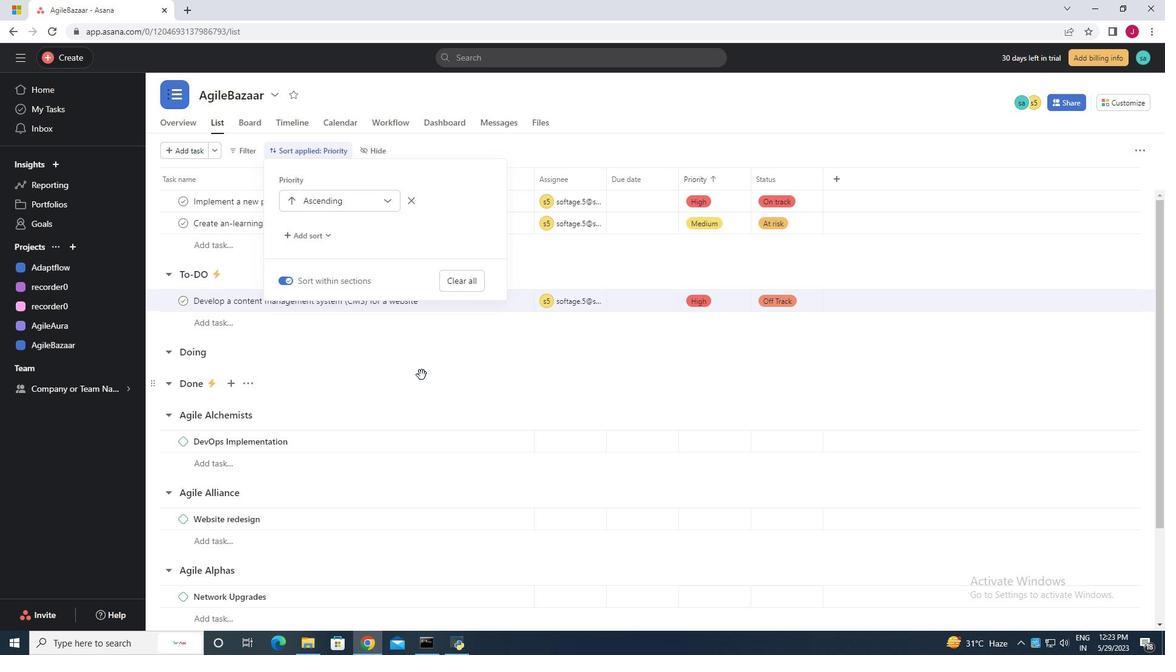 
Action: Mouse scrolled (342, 288) with delta (0, 0)
Screenshot: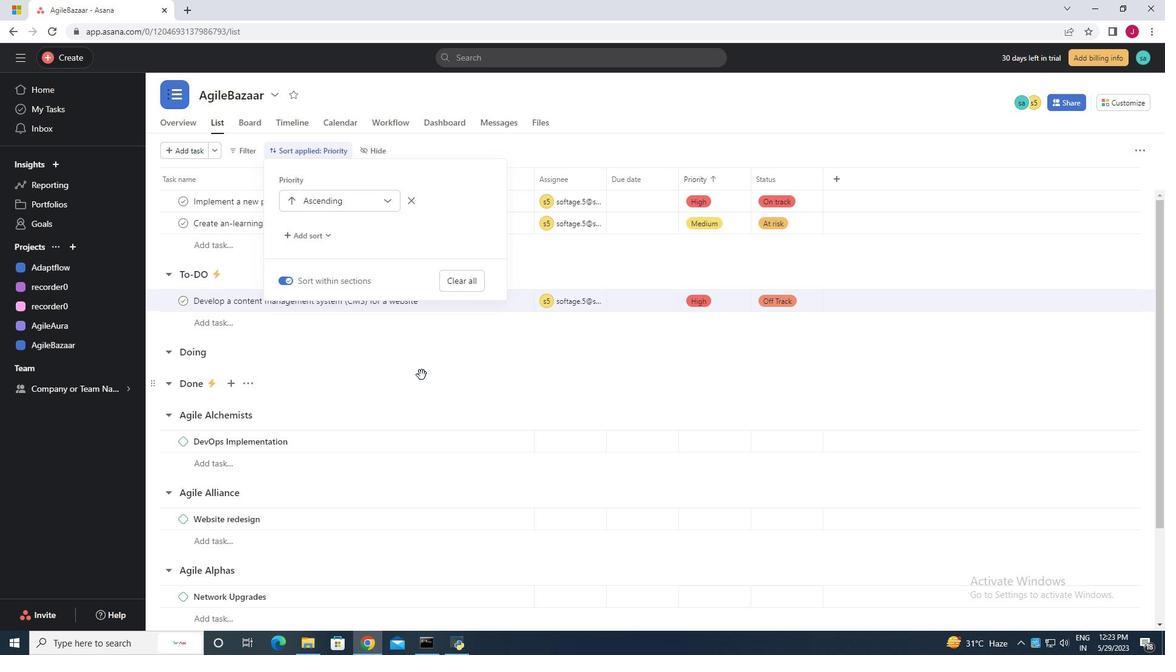 
Action: Mouse scrolled (342, 288) with delta (0, 0)
Screenshot: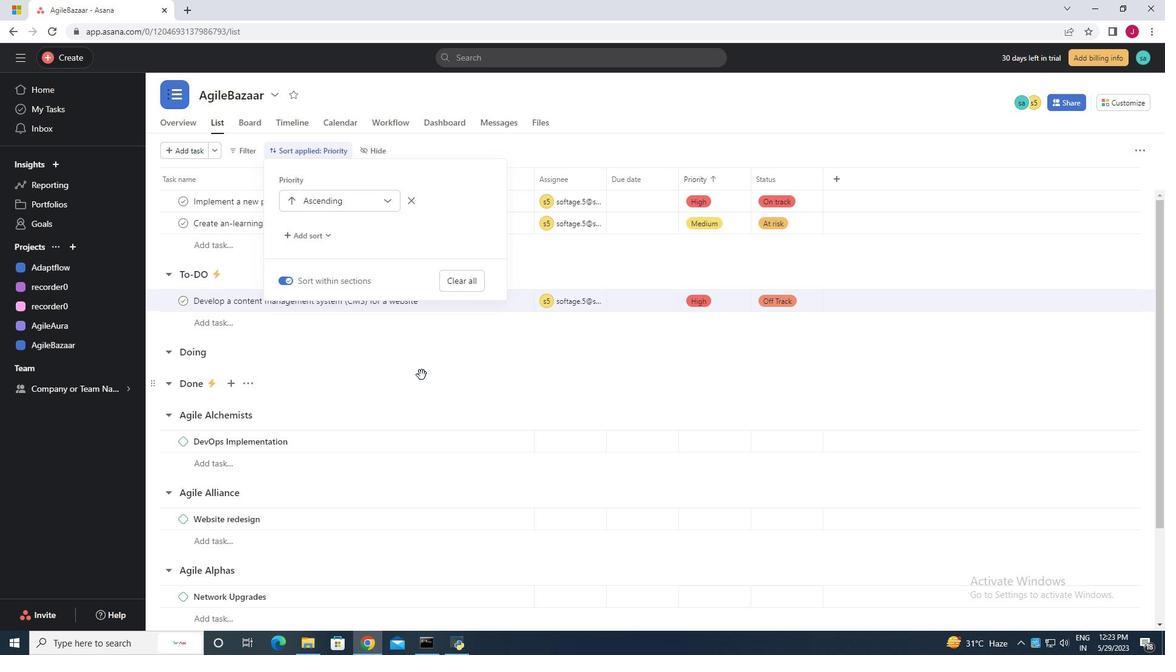 
Action: Mouse scrolled (342, 288) with delta (0, 0)
Screenshot: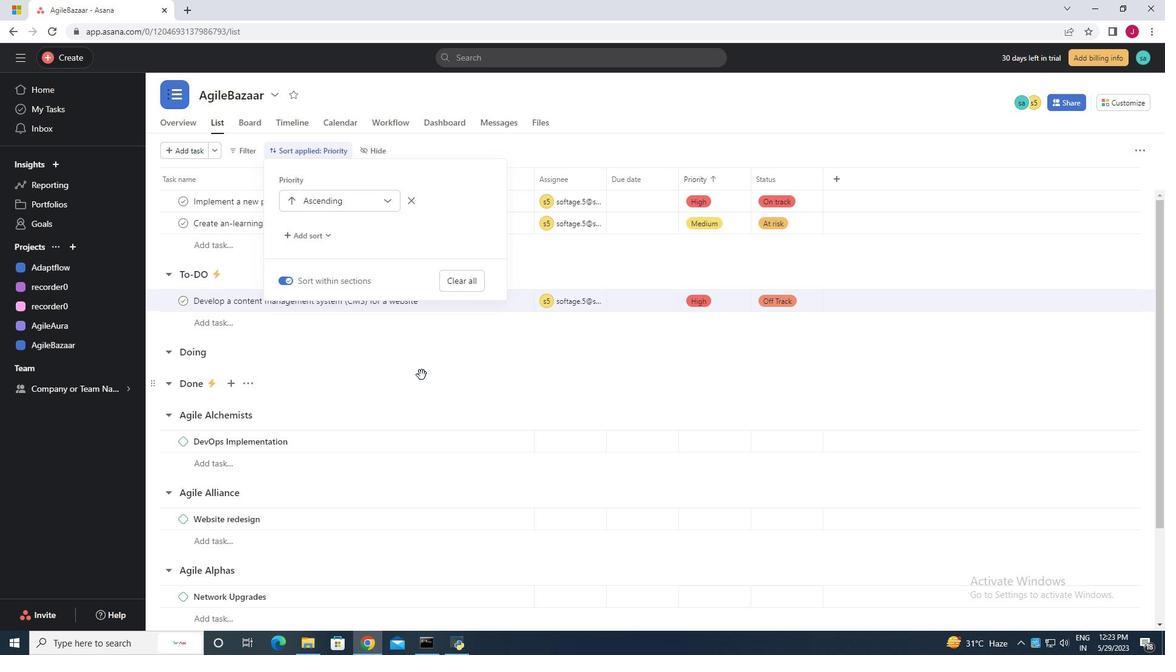 
Action: Mouse scrolled (342, 288) with delta (0, 0)
Screenshot: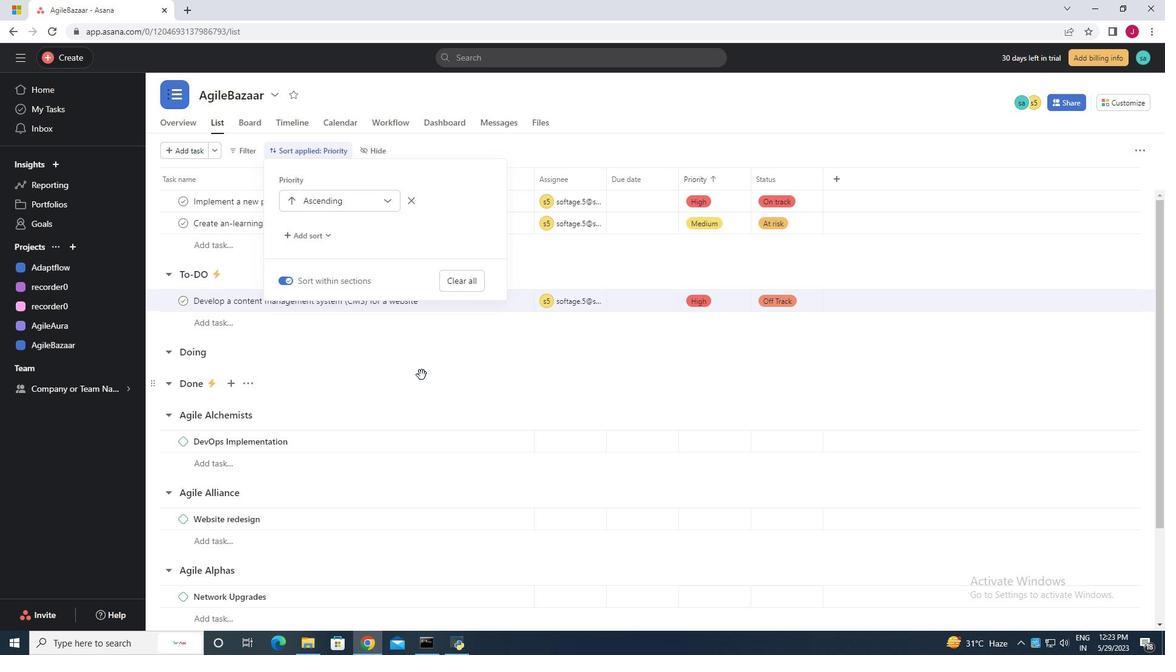 
Action: Mouse scrolled (342, 288) with delta (0, 0)
Screenshot: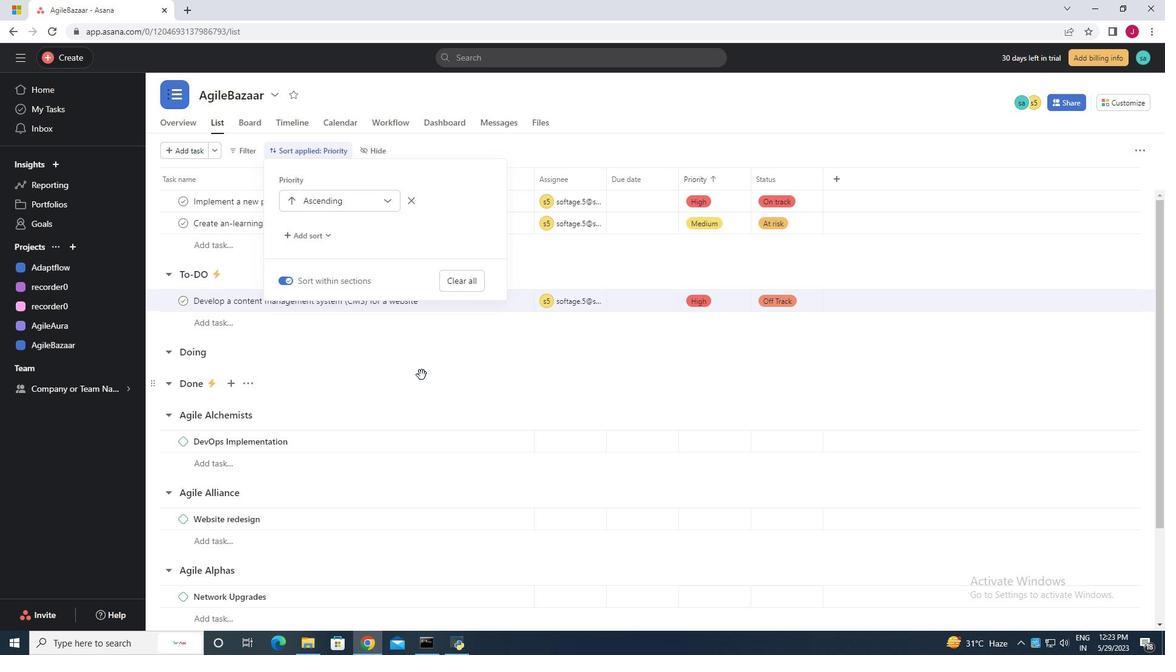 
Action: Mouse scrolled (342, 288) with delta (0, 0)
Screenshot: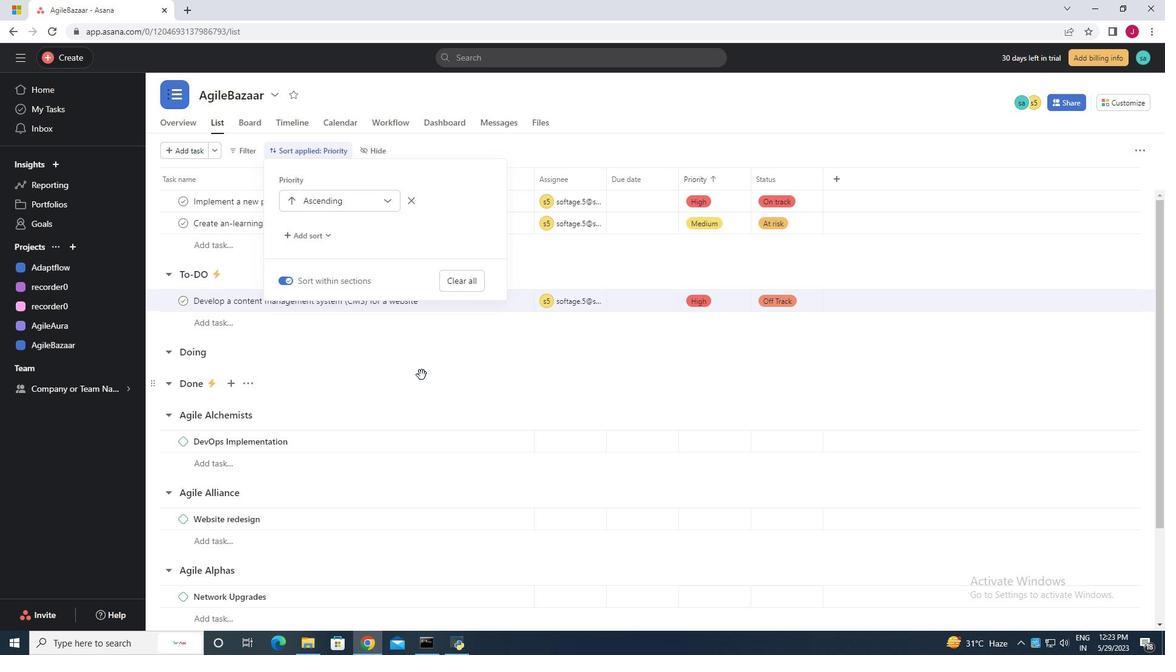 
Action: Mouse scrolled (342, 288) with delta (0, 0)
Screenshot: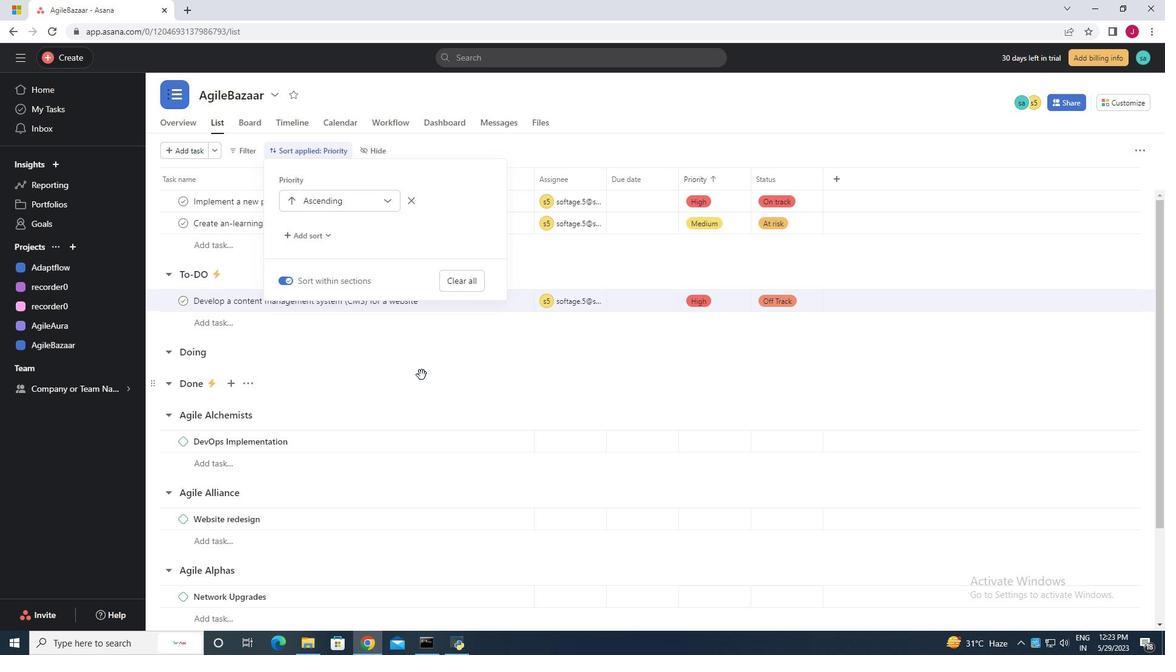 
Action: Mouse moved to (338, 290)
Screenshot: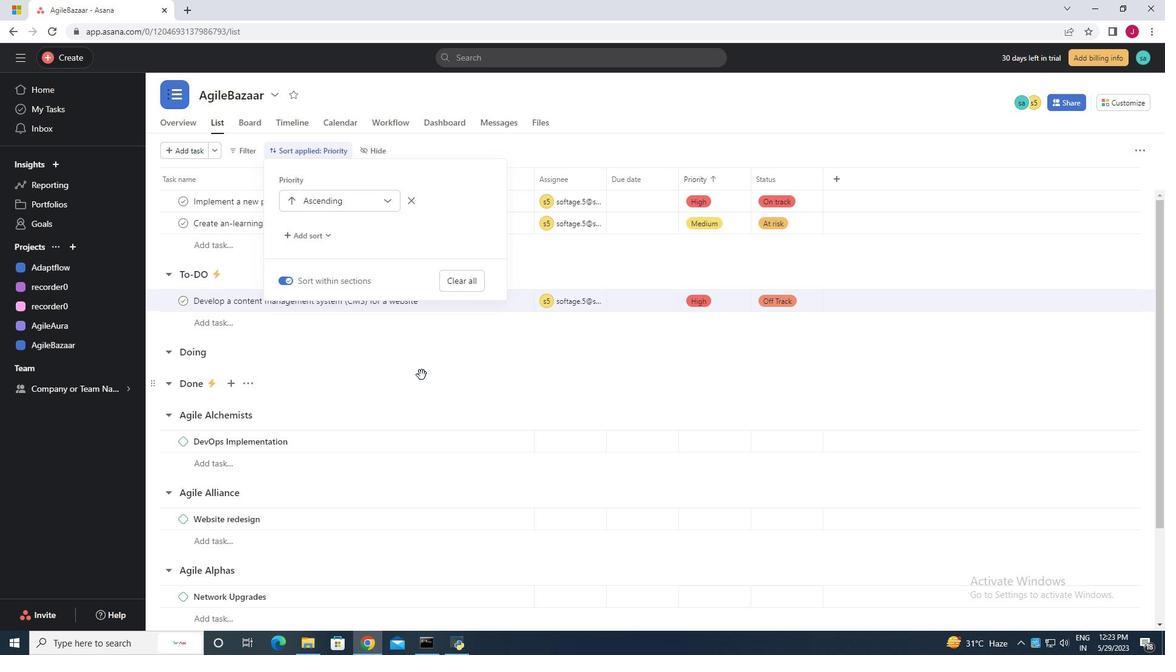 
Action: Mouse scrolled (338, 290) with delta (0, 0)
Screenshot: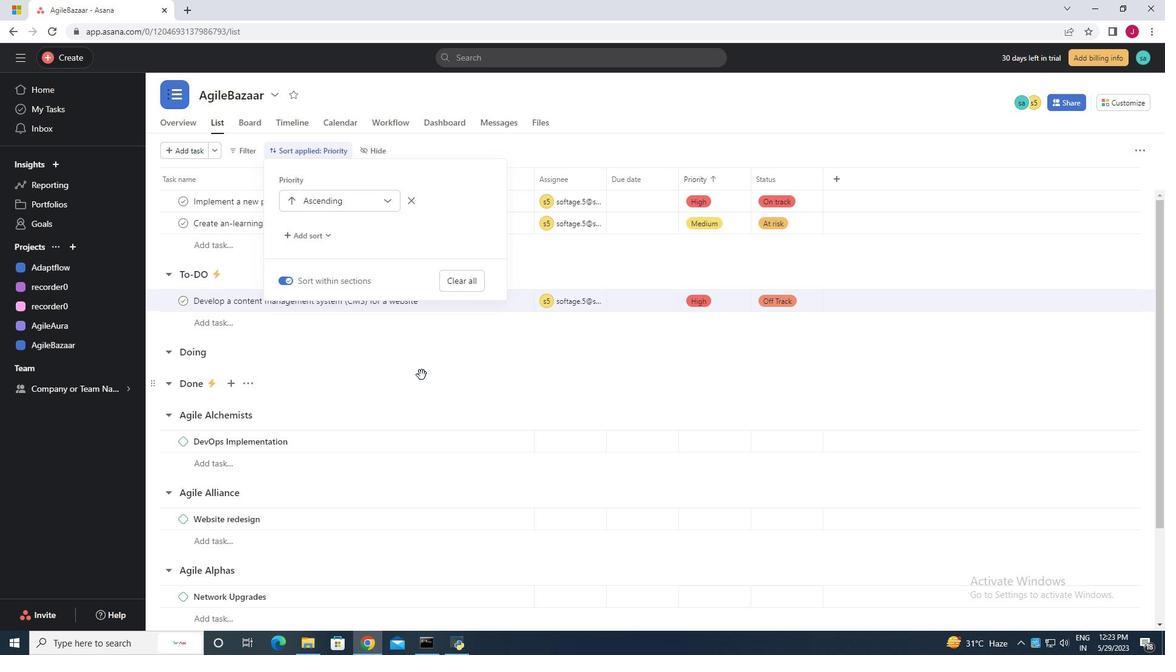 
Action: Mouse scrolled (338, 290) with delta (0, 0)
Screenshot: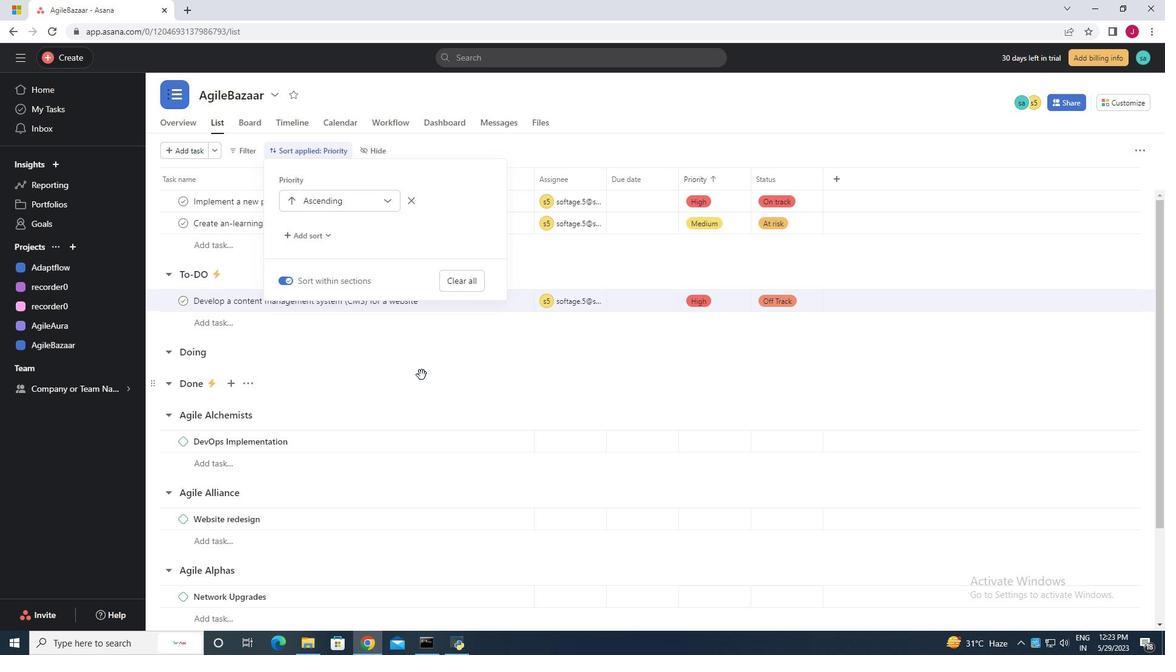 
Action: Mouse scrolled (338, 290) with delta (0, 0)
Screenshot: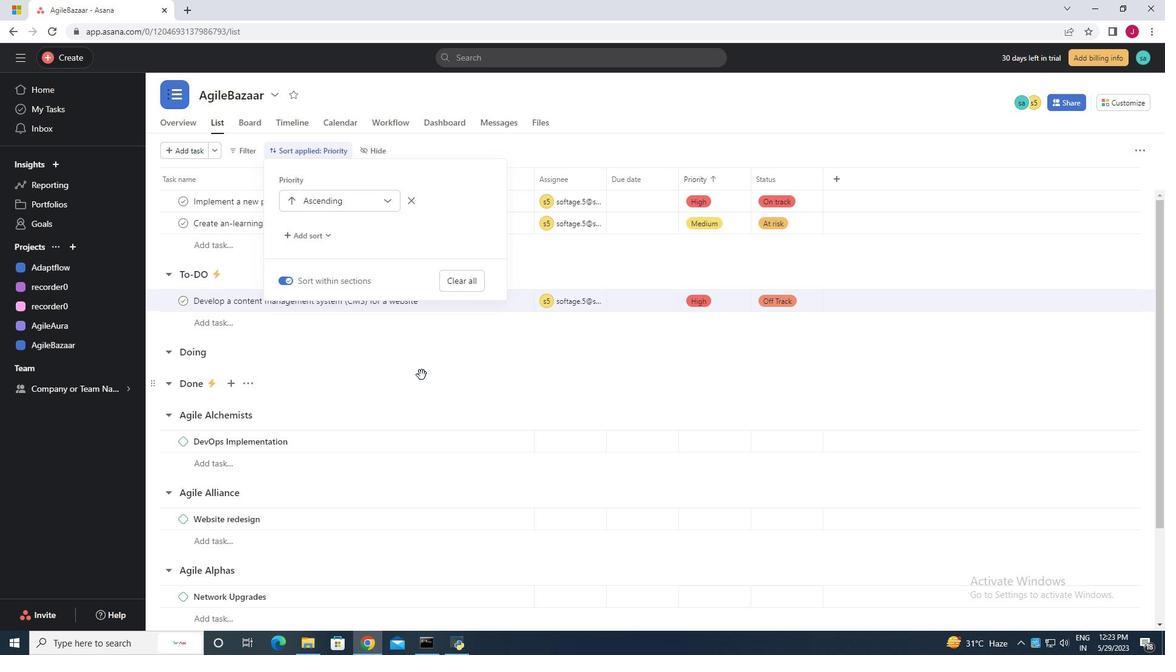 
Action: Mouse scrolled (338, 290) with delta (0, 0)
Screenshot: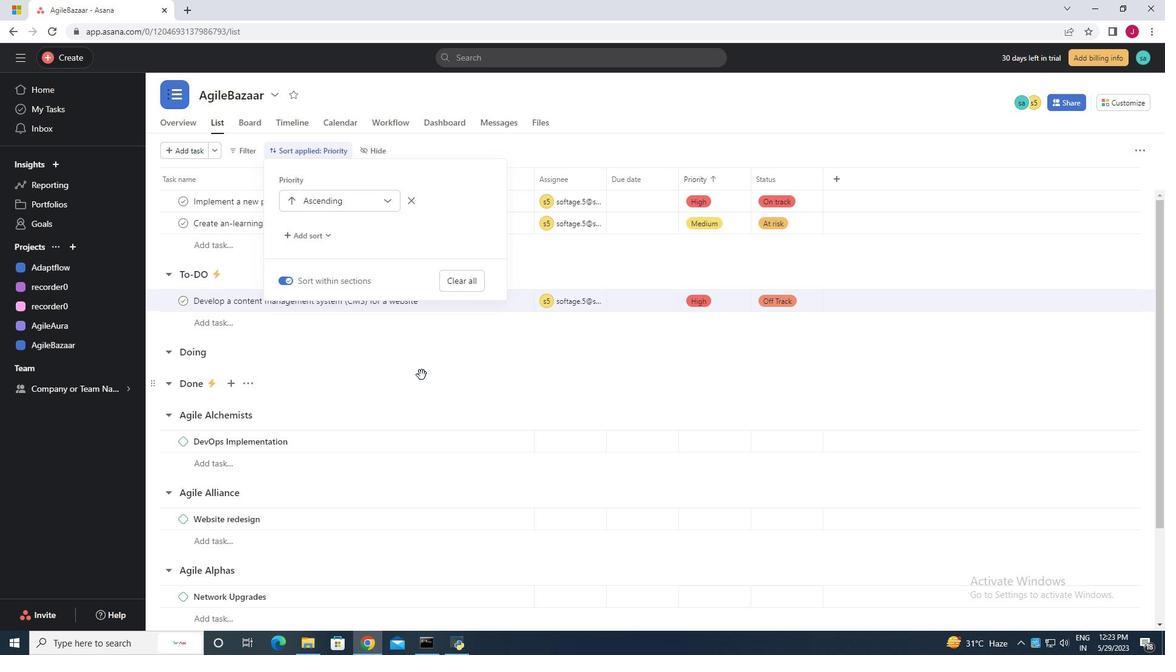 
Action: Mouse moved to (501, 299)
Screenshot: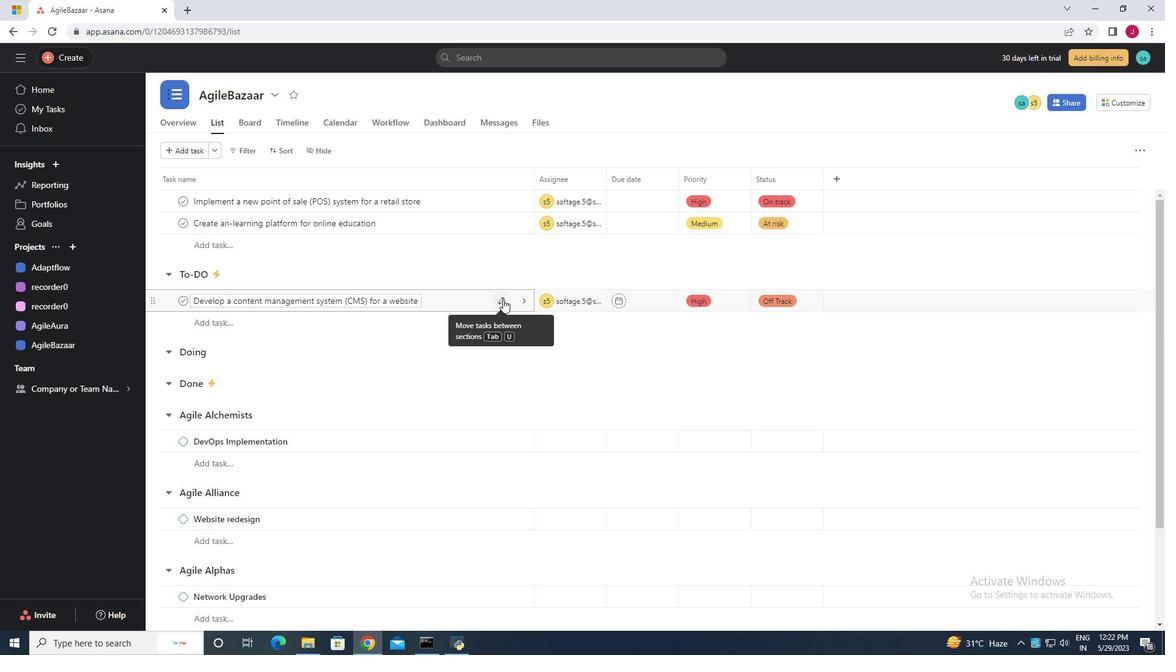 
Action: Mouse pressed left at (501, 299)
Screenshot: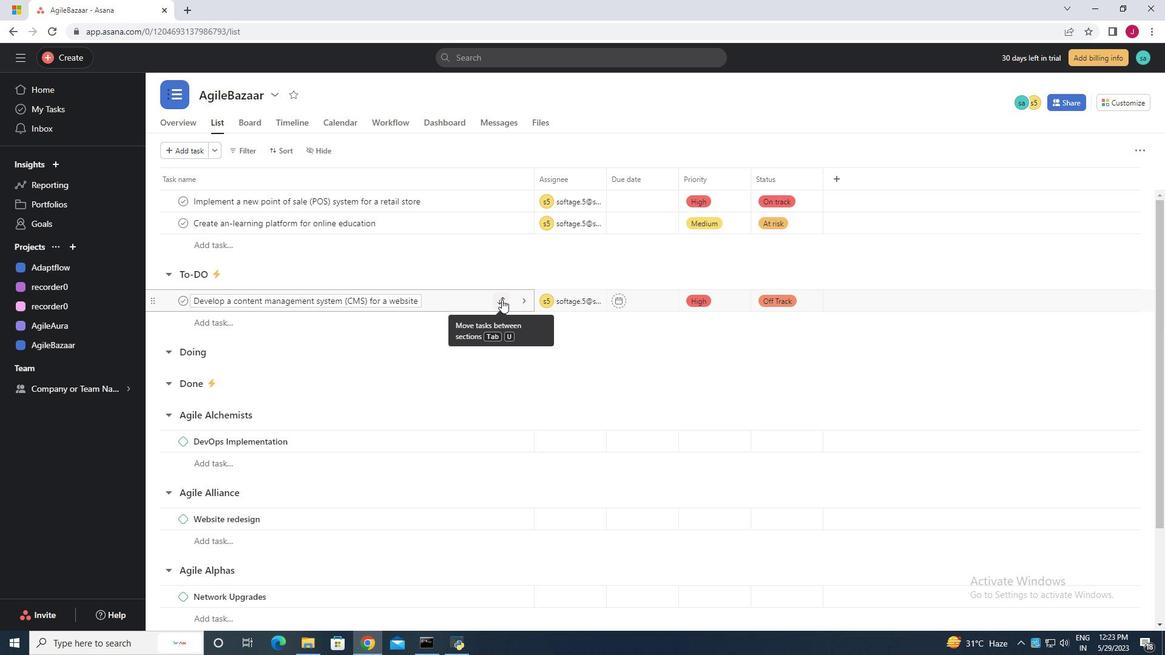 
Action: Mouse moved to (443, 364)
Screenshot: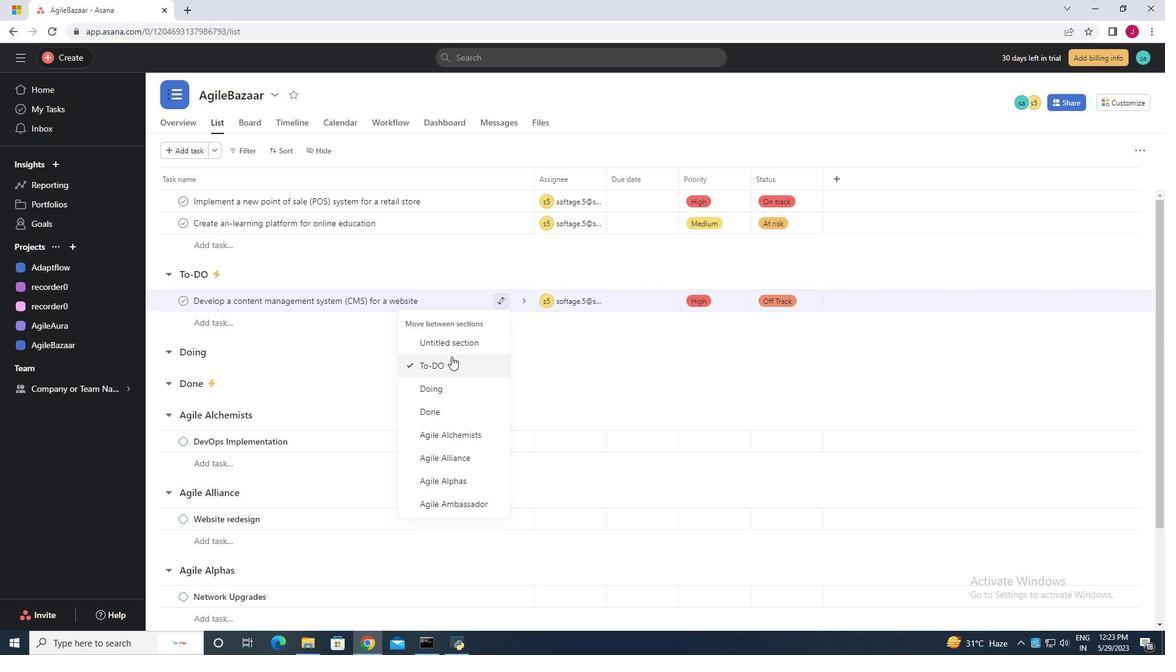 
Action: Mouse pressed left at (443, 364)
Screenshot: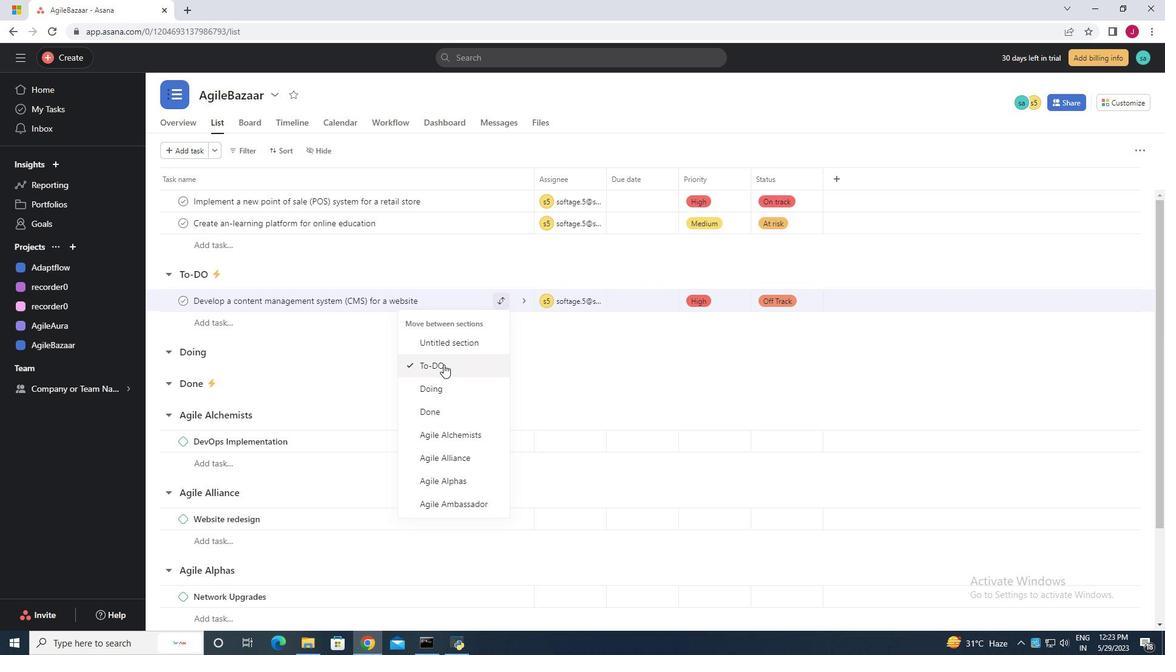 
Action: Mouse moved to (283, 153)
Screenshot: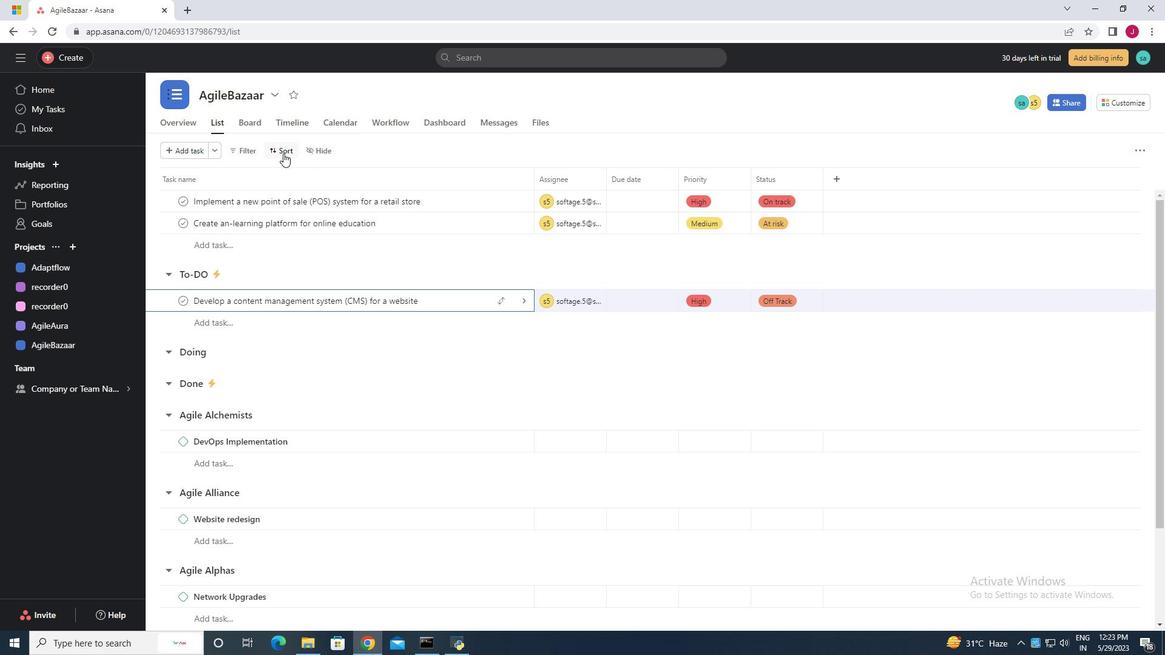 
Action: Mouse pressed left at (283, 153)
Screenshot: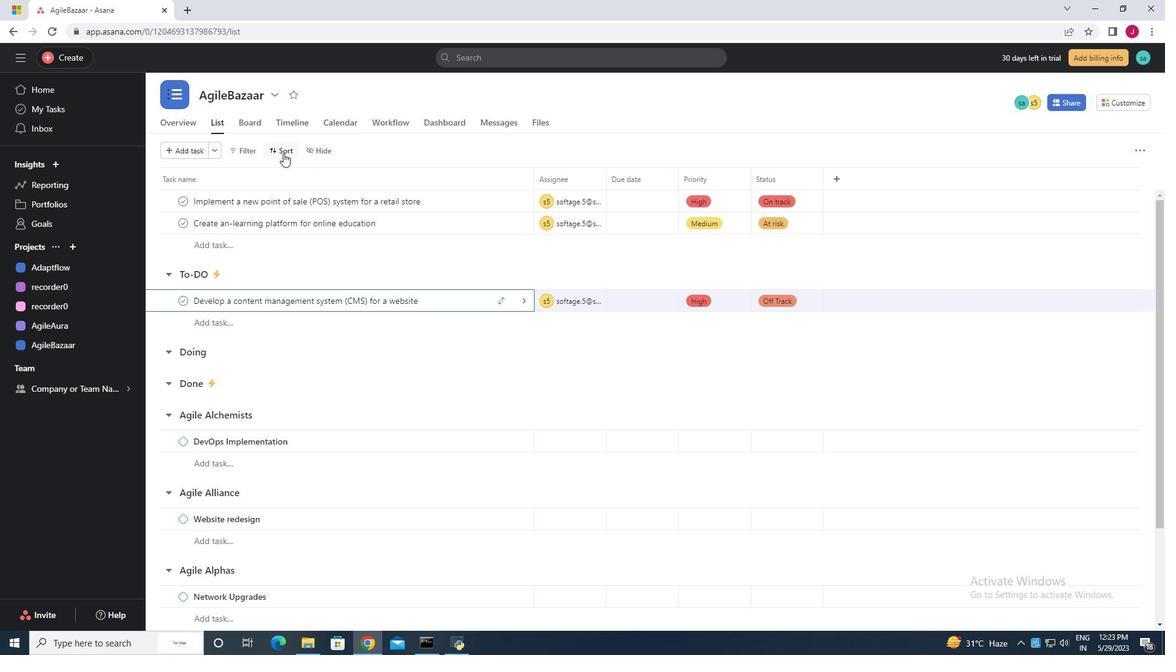 
Action: Mouse moved to (329, 270)
Screenshot: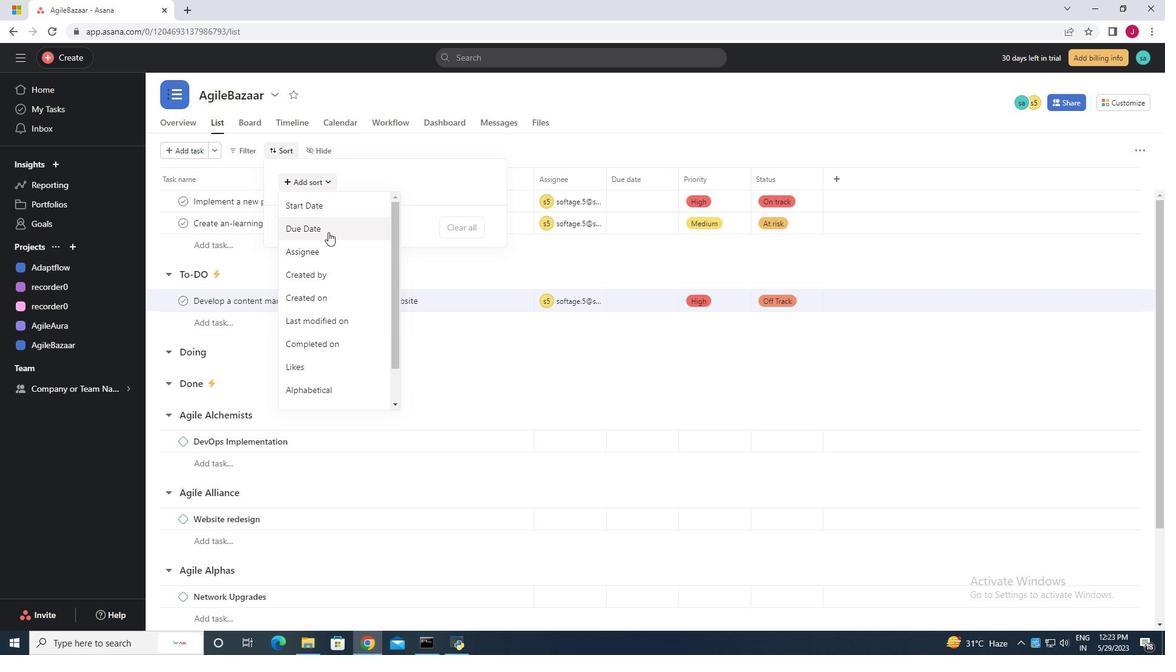 
Action: Mouse scrolled (329, 269) with delta (0, 0)
Screenshot: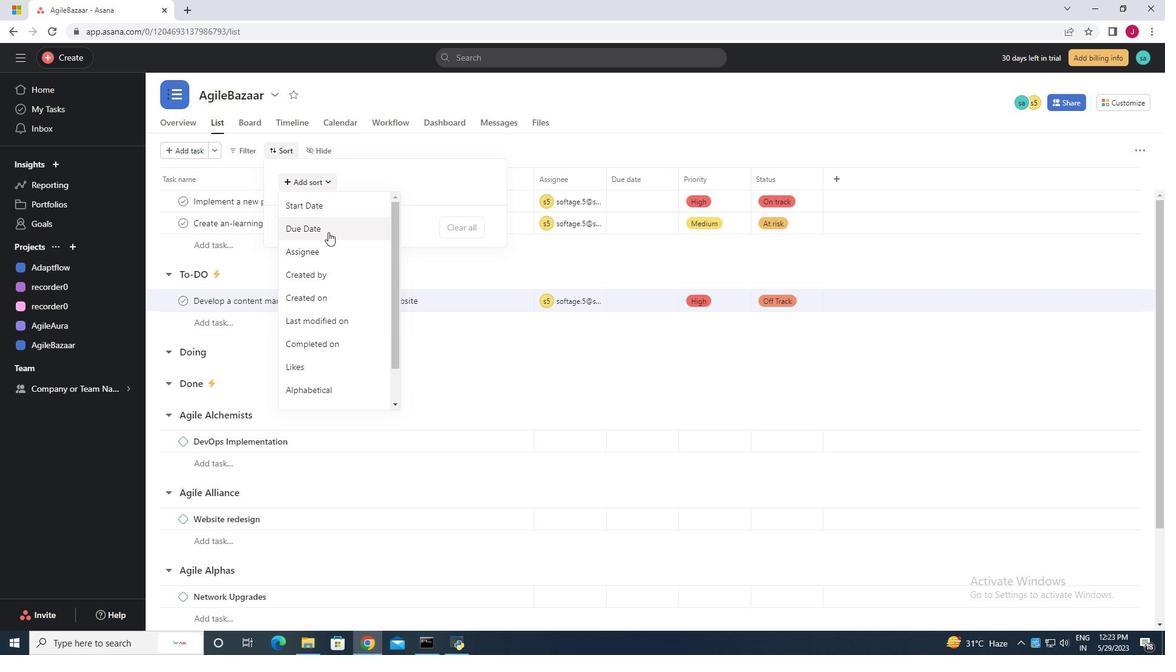 
Action: Mouse moved to (329, 270)
Screenshot: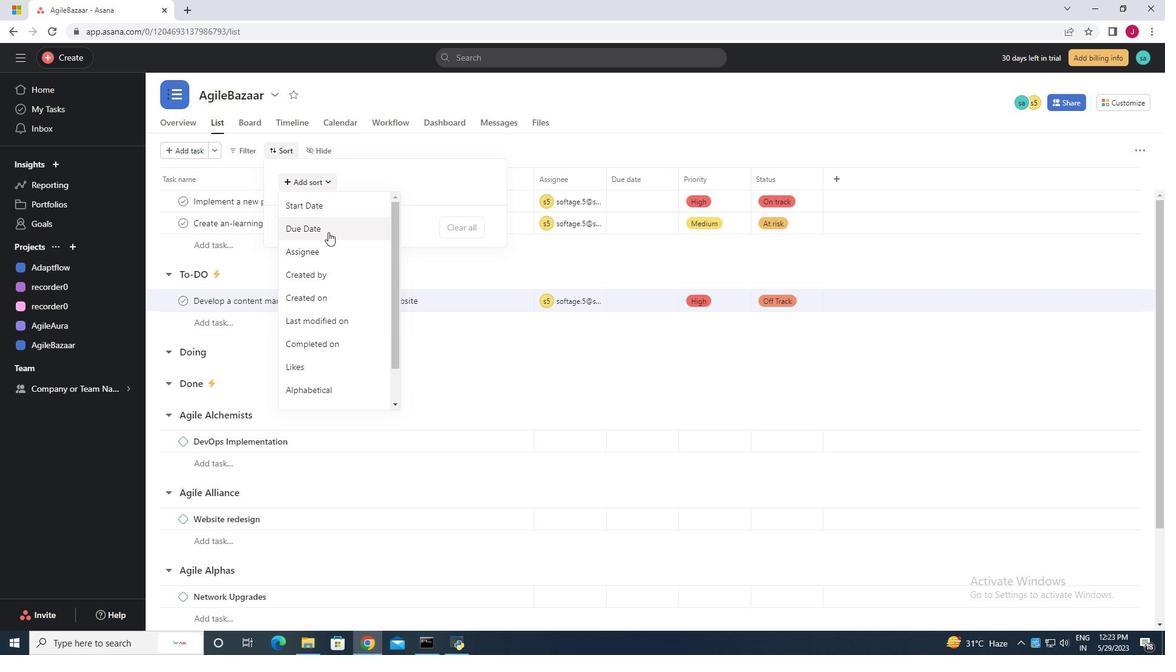 
Action: Mouse scrolled (329, 270) with delta (0, 0)
Screenshot: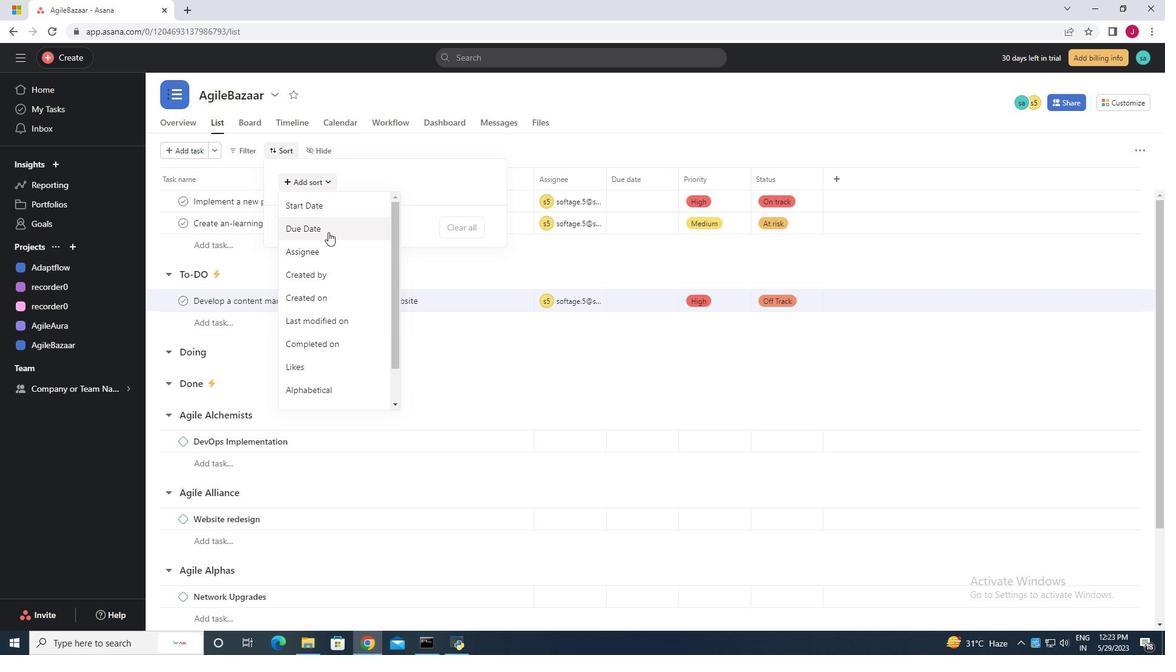 
Action: Mouse moved to (329, 271)
Screenshot: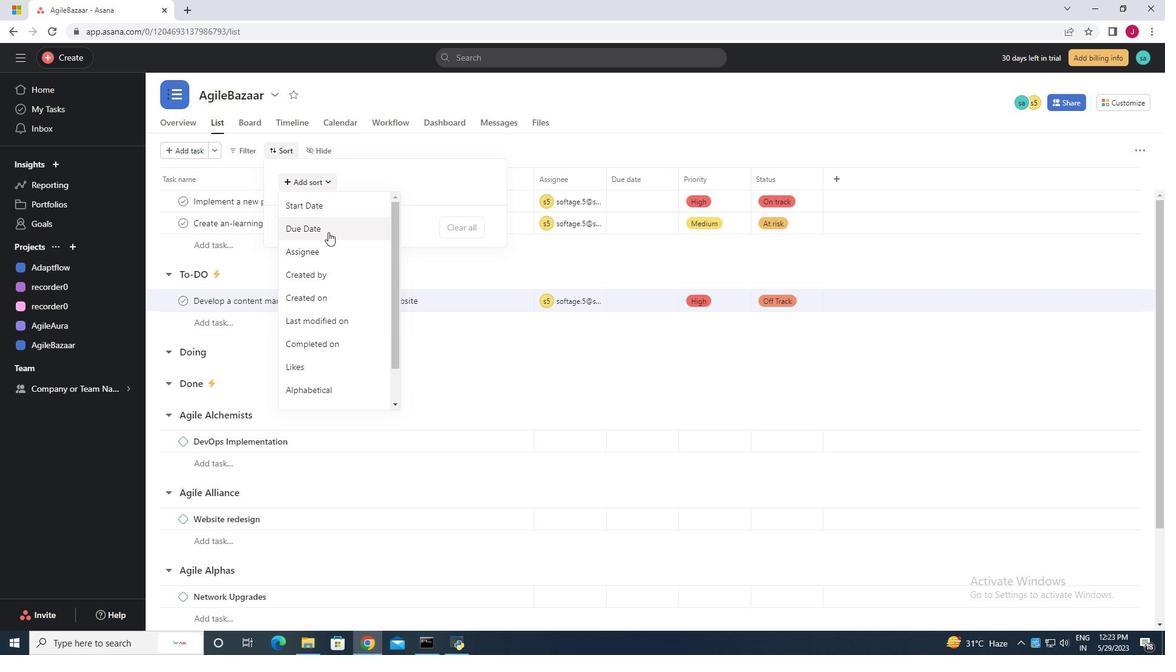 
Action: Mouse scrolled (329, 270) with delta (0, 0)
Screenshot: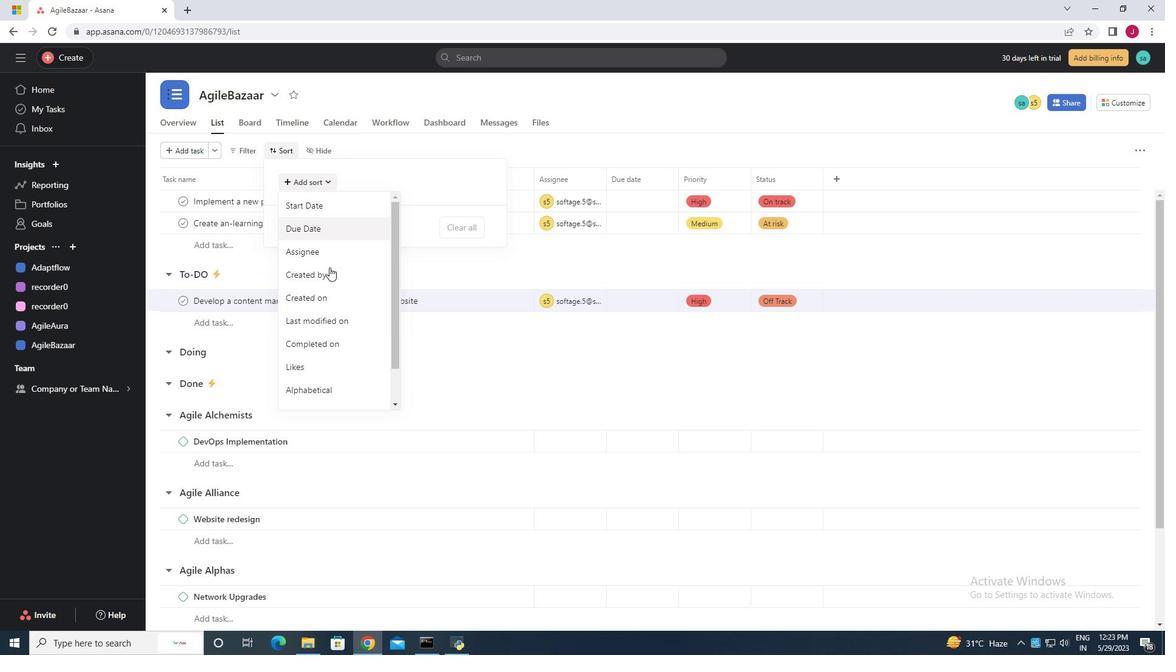 
Action: Mouse scrolled (329, 270) with delta (0, 0)
Screenshot: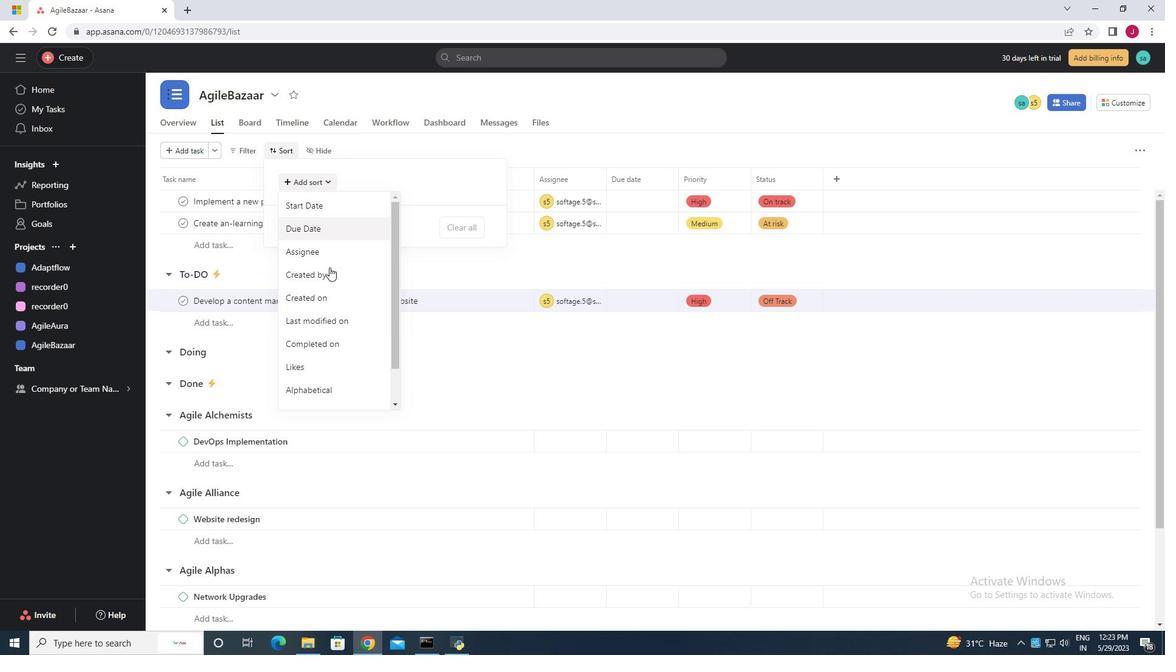 
Action: Mouse scrolled (329, 270) with delta (0, 0)
Screenshot: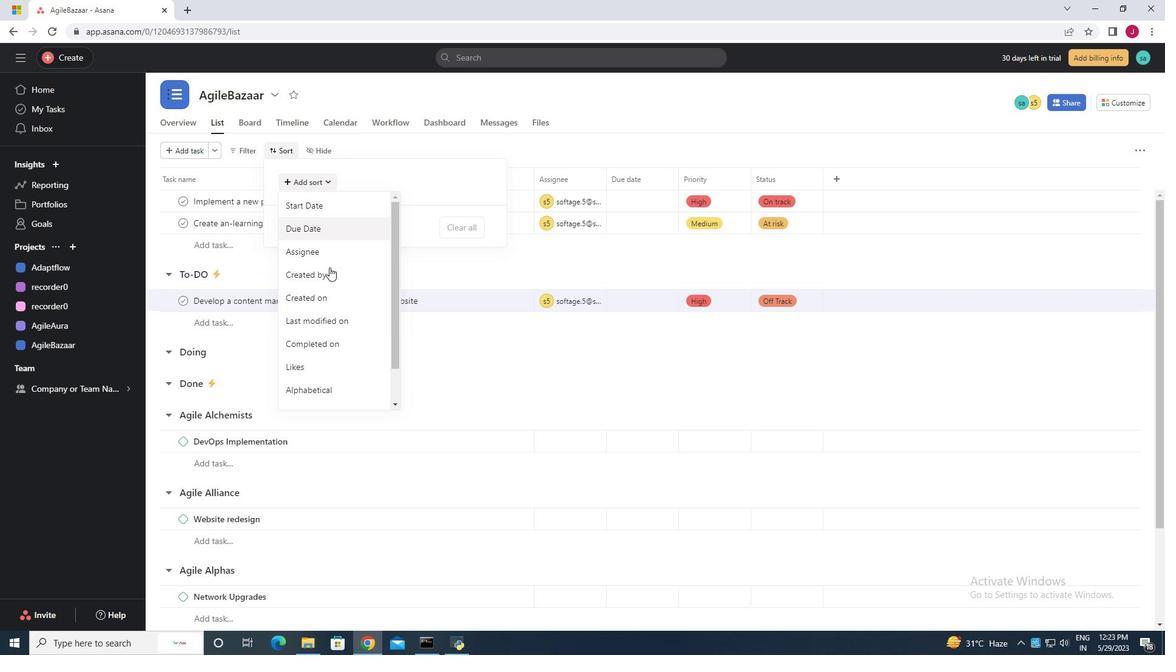 
Action: Mouse moved to (328, 276)
Screenshot: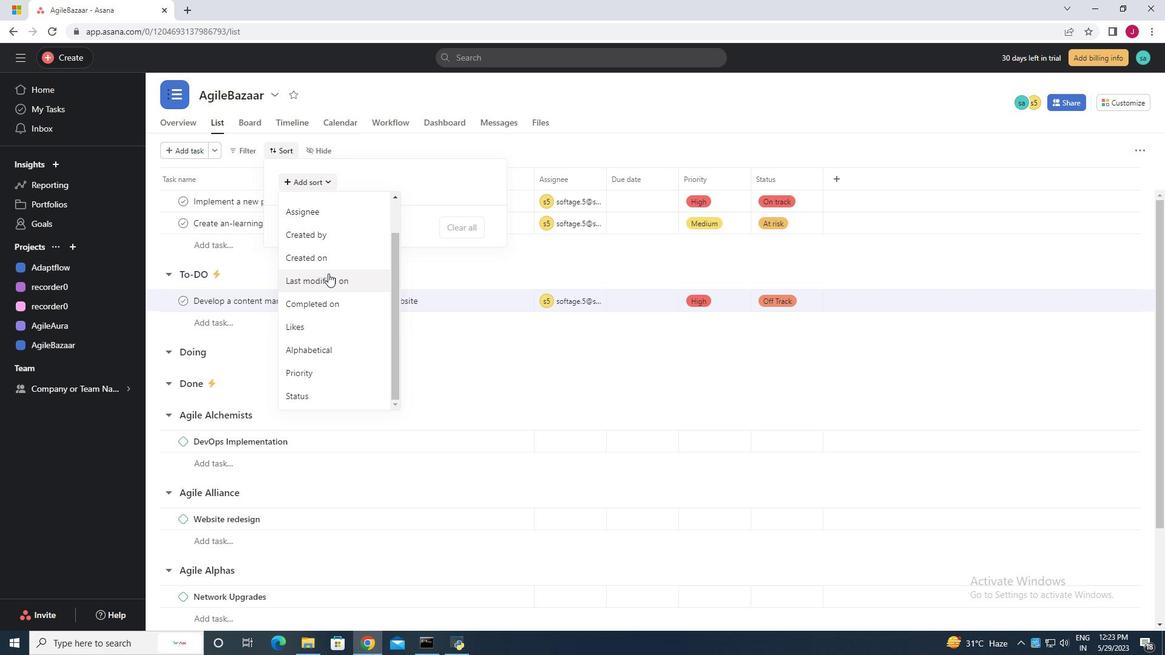 
Action: Mouse scrolled (328, 276) with delta (0, 0)
Screenshot: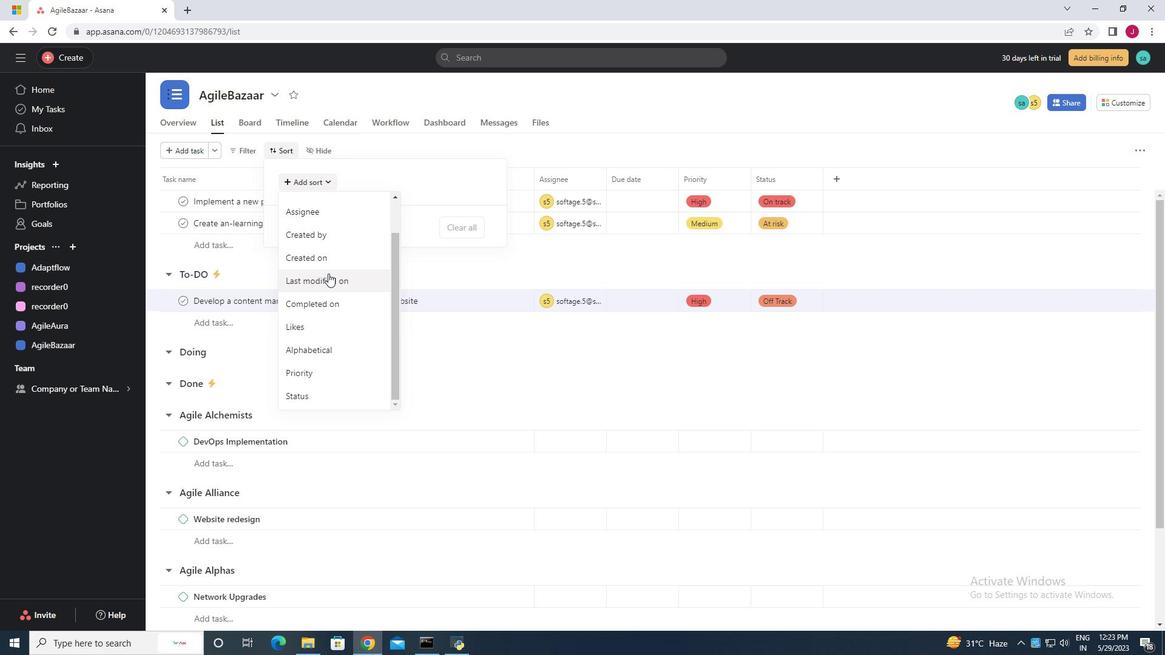 
Action: Mouse moved to (328, 279)
Screenshot: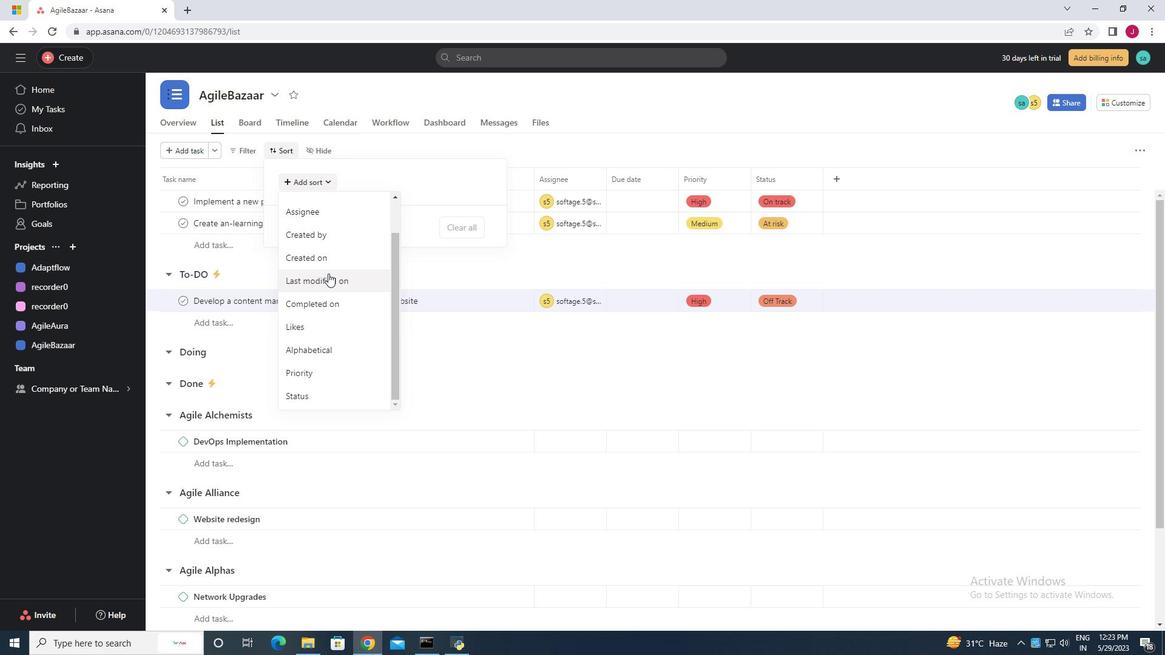 
Action: Mouse scrolled (328, 279) with delta (0, 0)
Screenshot: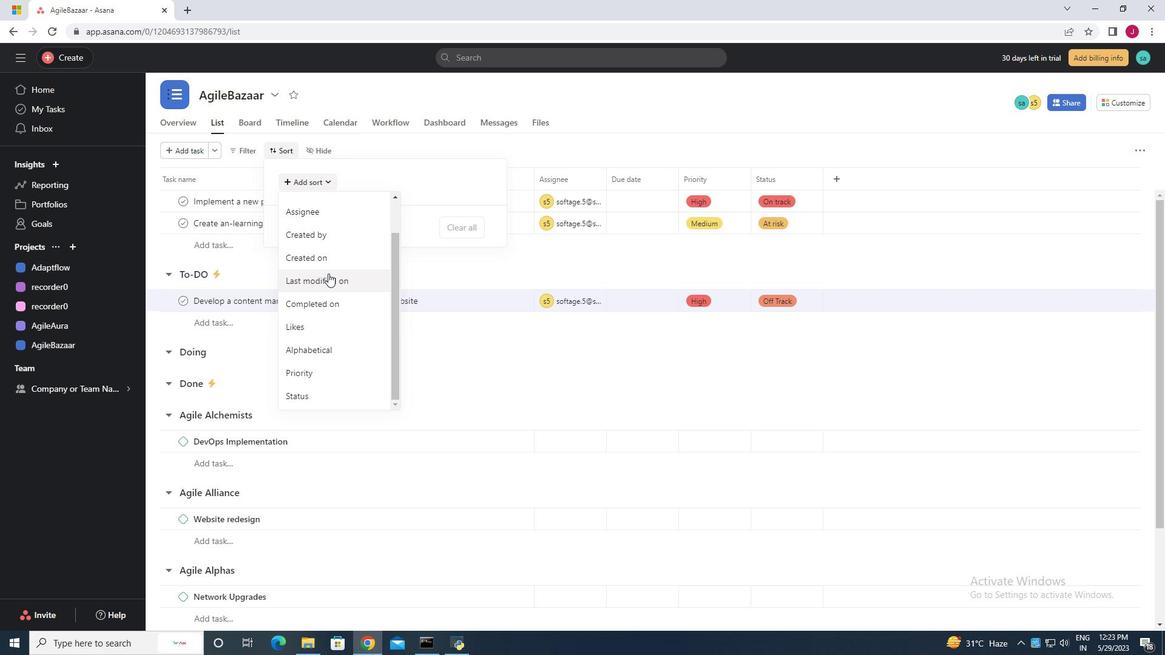 
Action: Mouse moved to (329, 281)
Screenshot: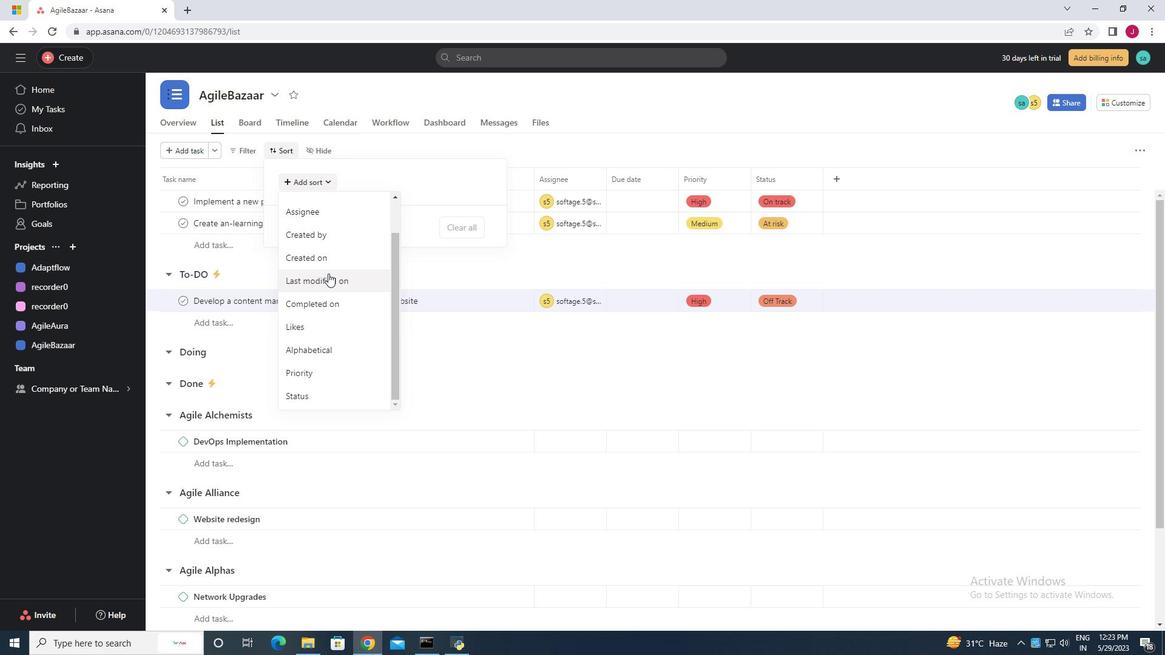 
Action: Mouse scrolled (329, 281) with delta (0, 0)
Screenshot: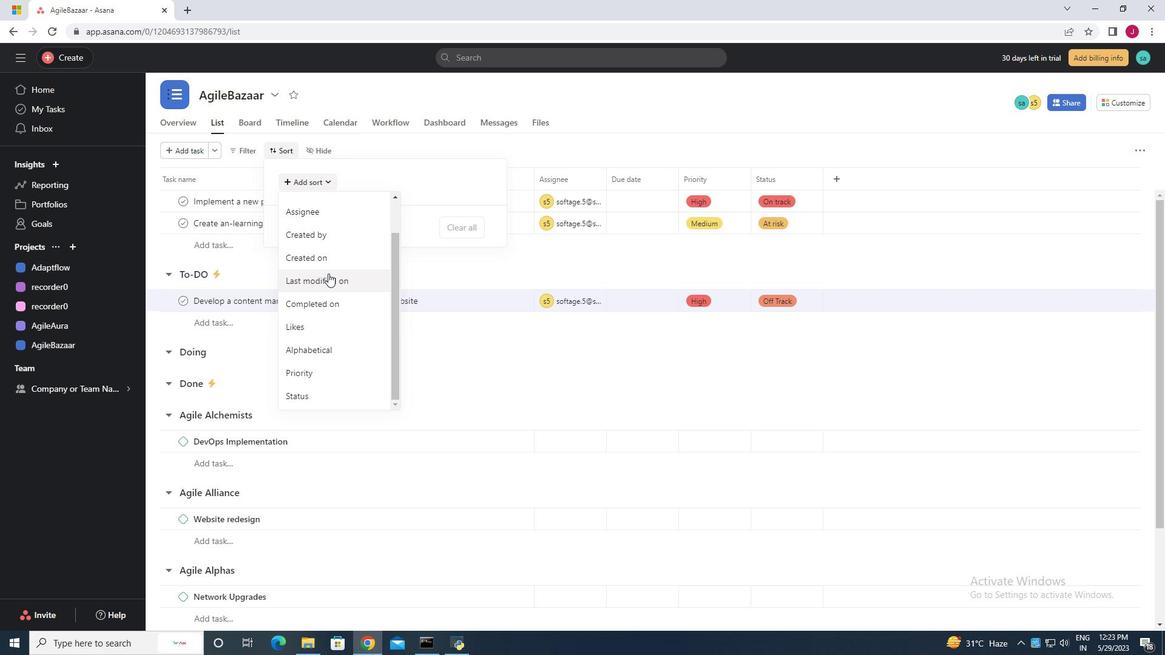 
Action: Mouse moved to (330, 284)
Screenshot: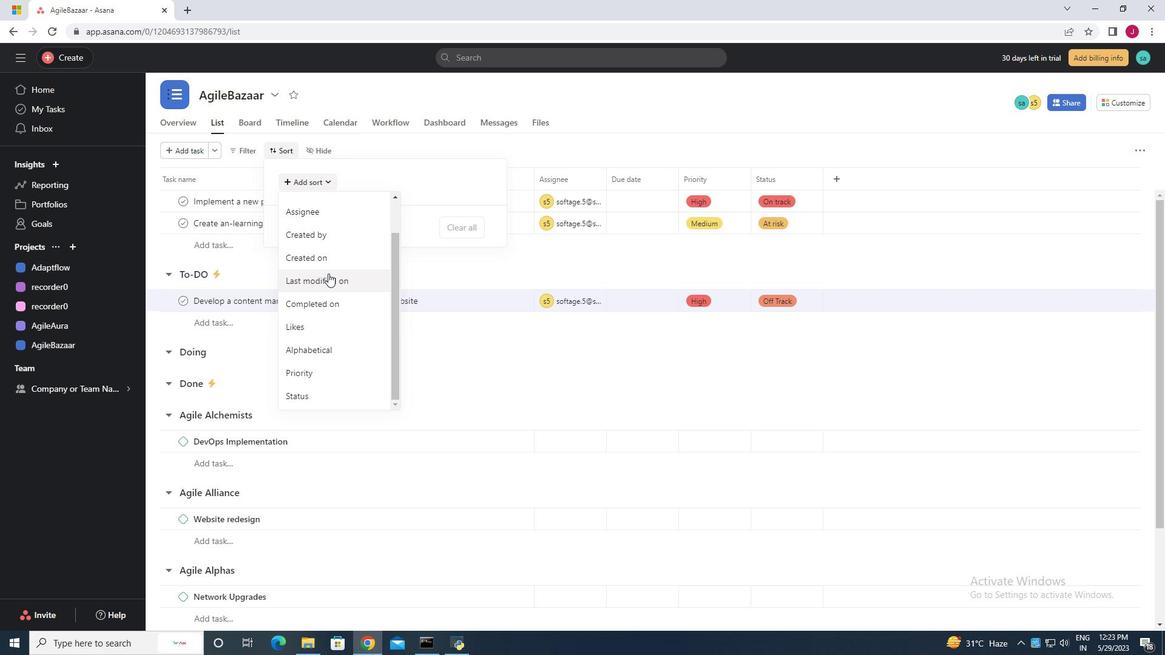 
Action: Mouse scrolled (330, 283) with delta (0, 0)
Screenshot: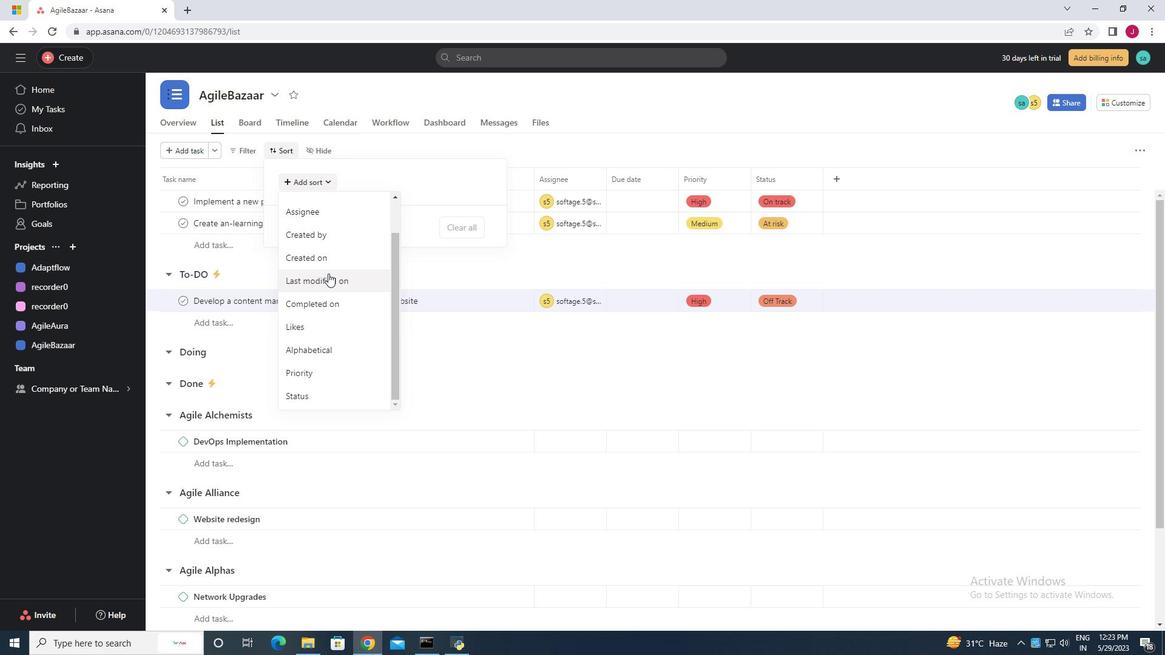 
Action: Mouse moved to (316, 370)
Screenshot: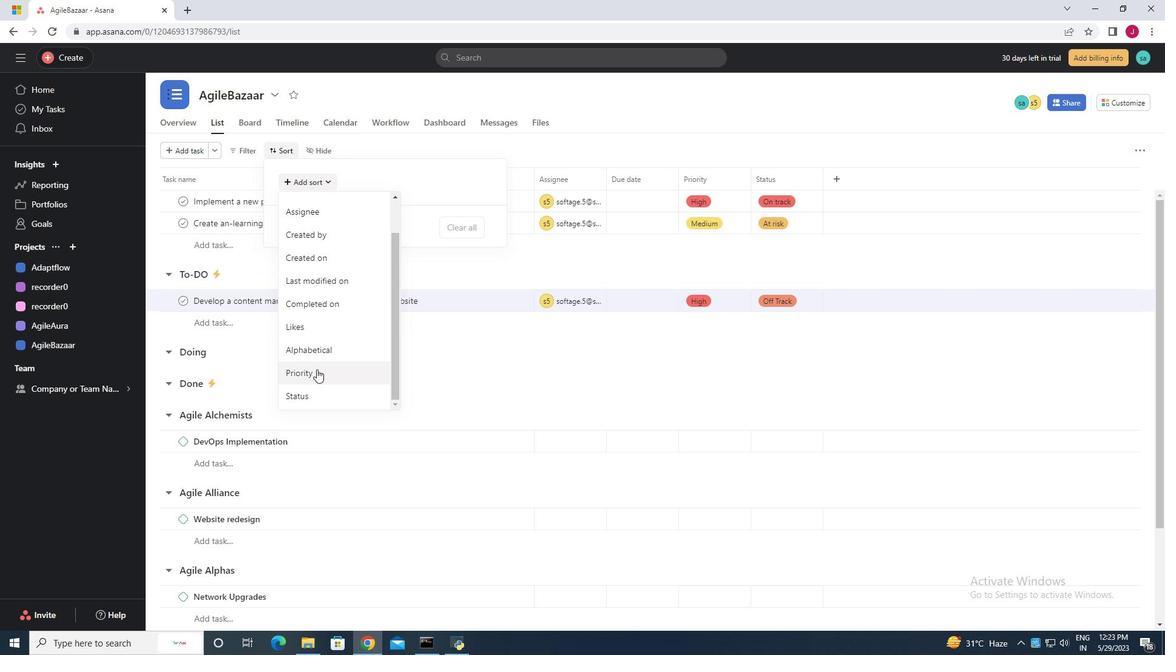 
Action: Mouse pressed left at (316, 370)
Screenshot: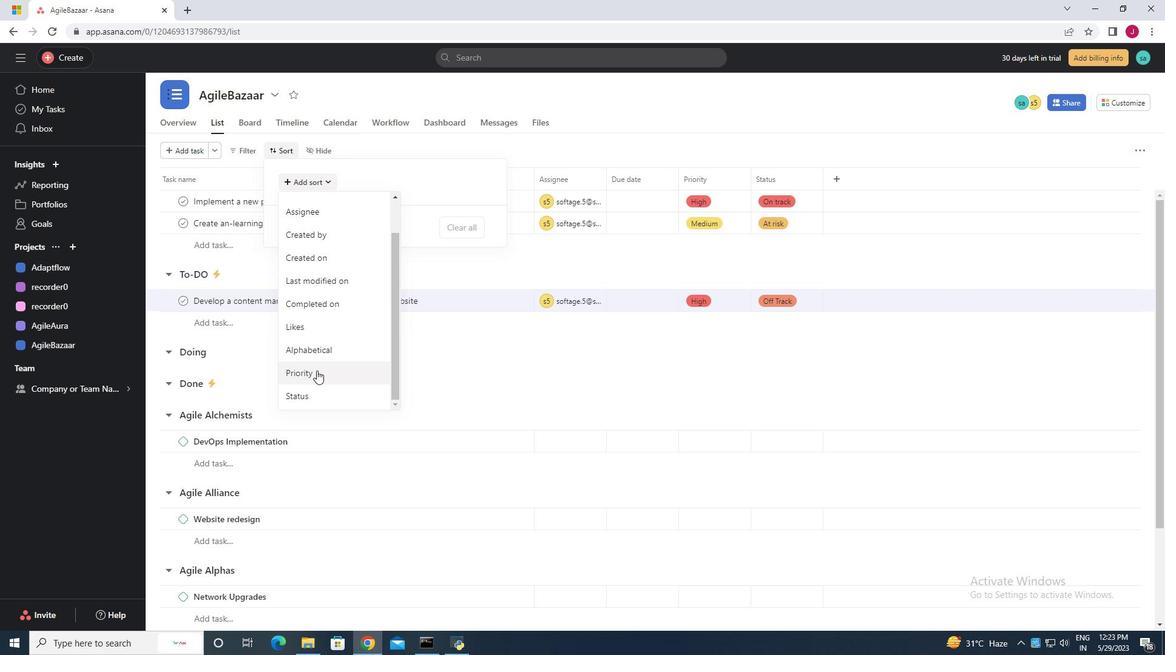 
Action: Mouse moved to (359, 200)
Screenshot: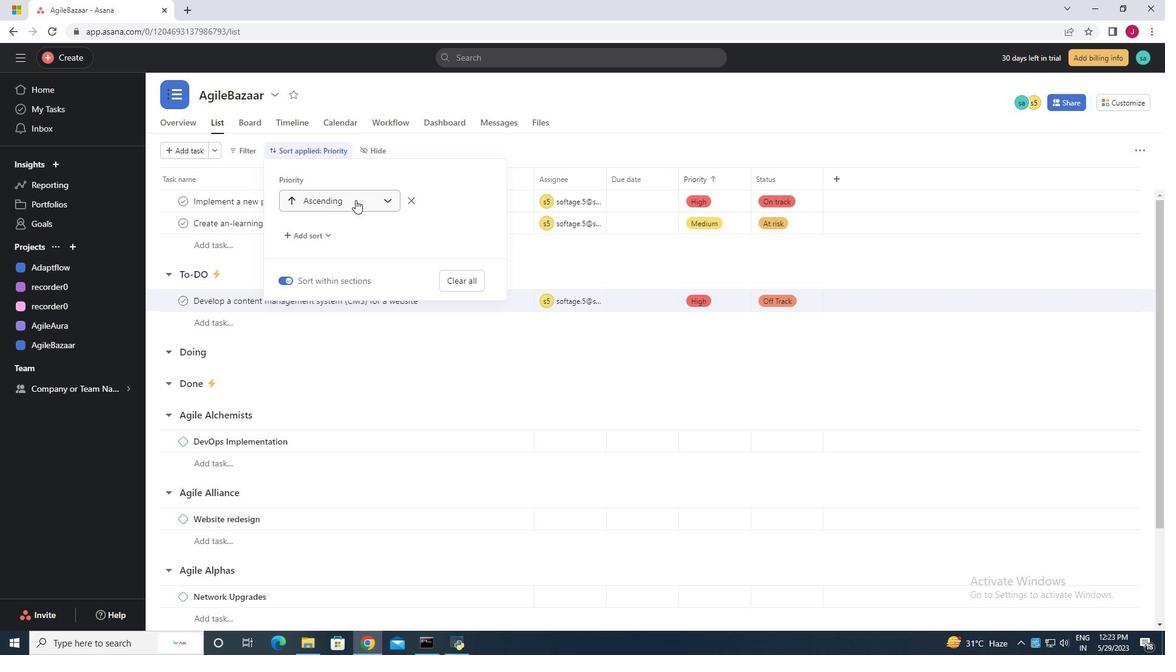 
Action: Mouse pressed left at (359, 200)
Screenshot: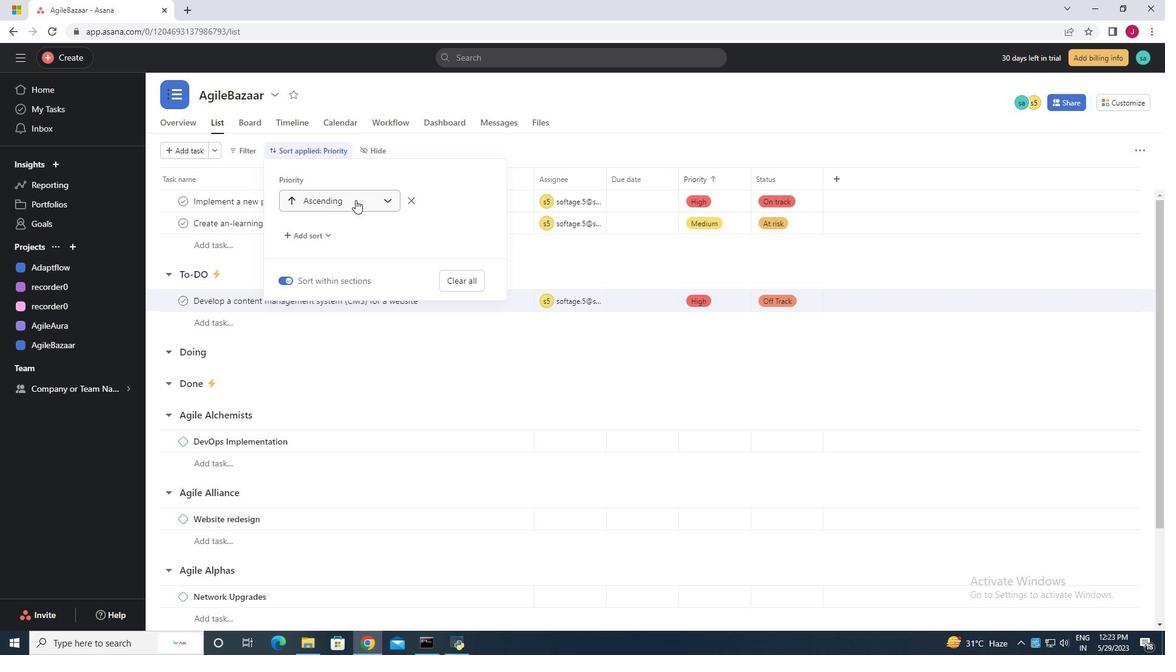 
Action: Mouse moved to (328, 226)
Screenshot: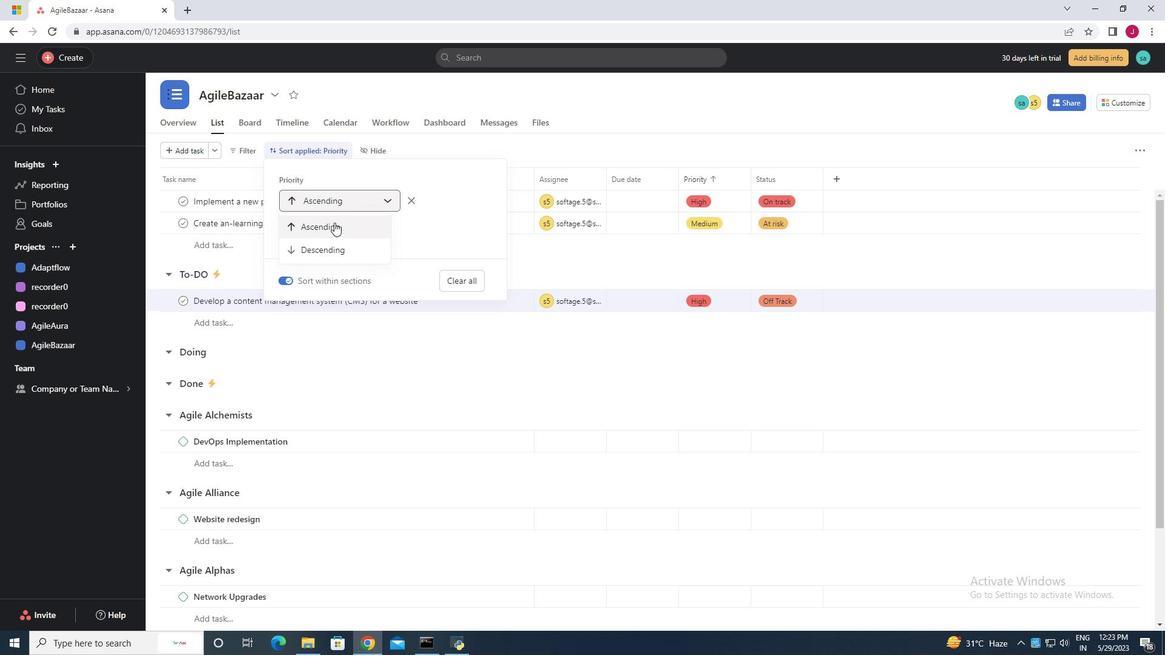 
Action: Mouse pressed left at (328, 226)
Screenshot: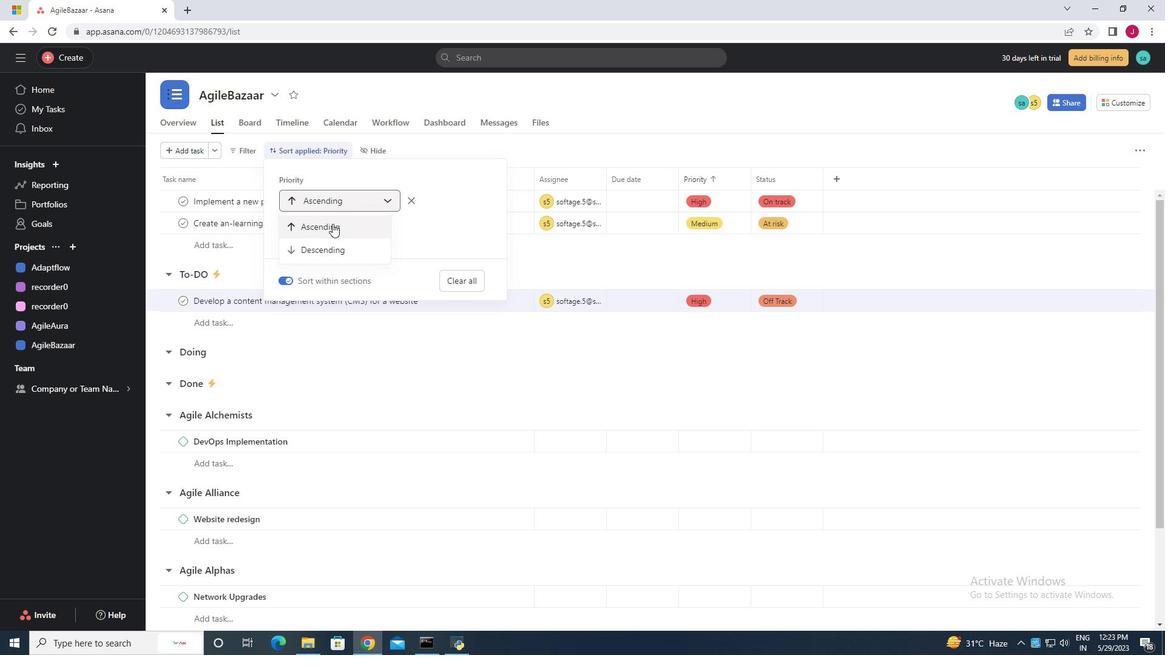 
Action: Mouse moved to (421, 375)
Screenshot: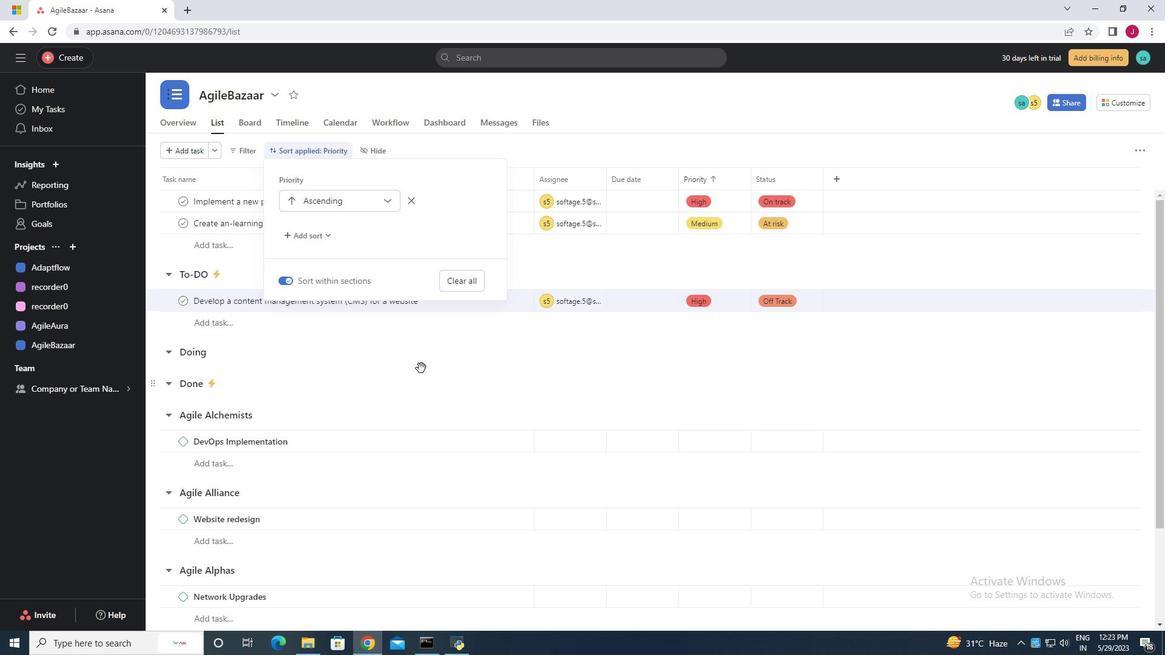
